 Task: Add Burt's Bees Rhubarb Lip Shimmer to the cart.
Action: Mouse moved to (234, 120)
Screenshot: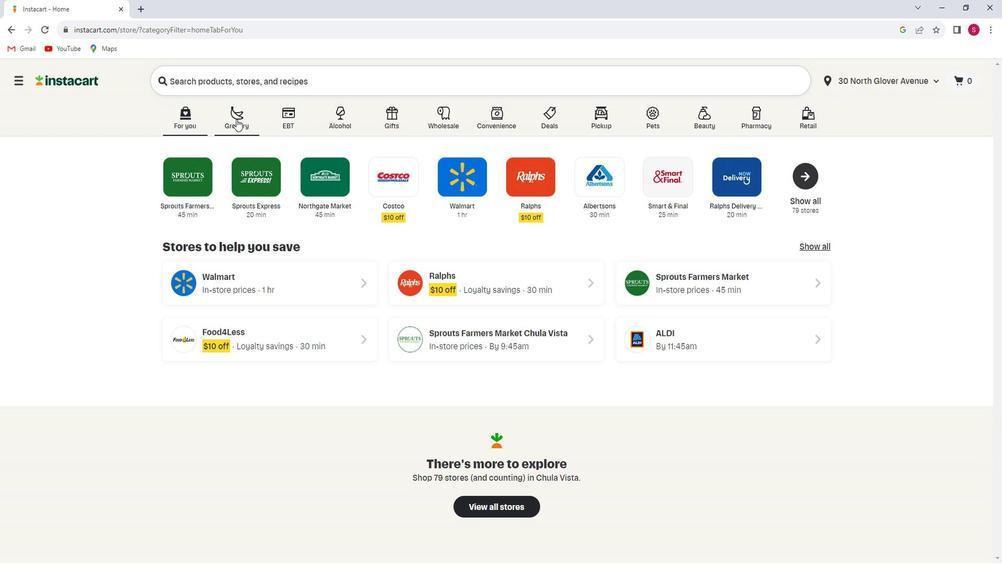 
Action: Mouse pressed left at (234, 120)
Screenshot: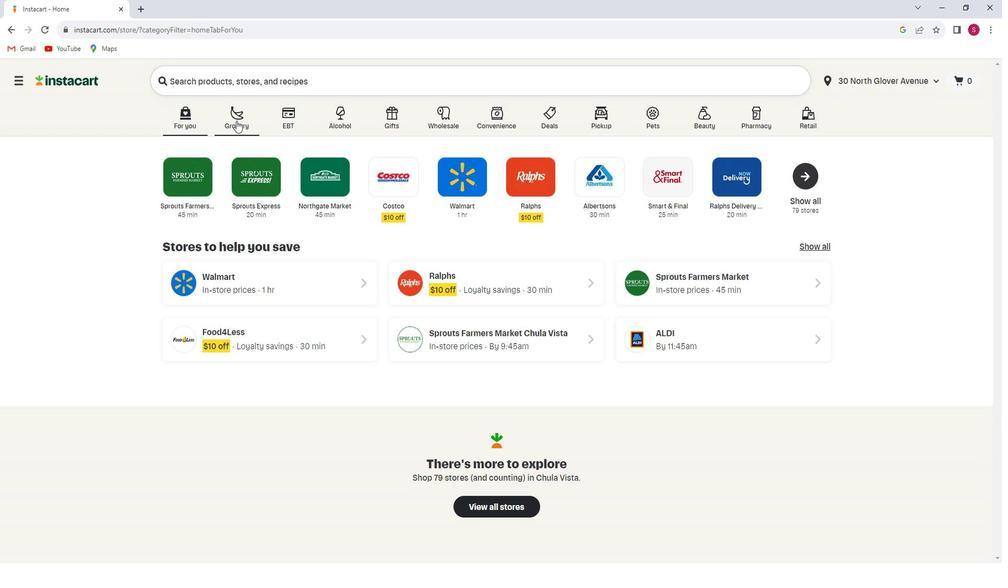 
Action: Mouse moved to (246, 331)
Screenshot: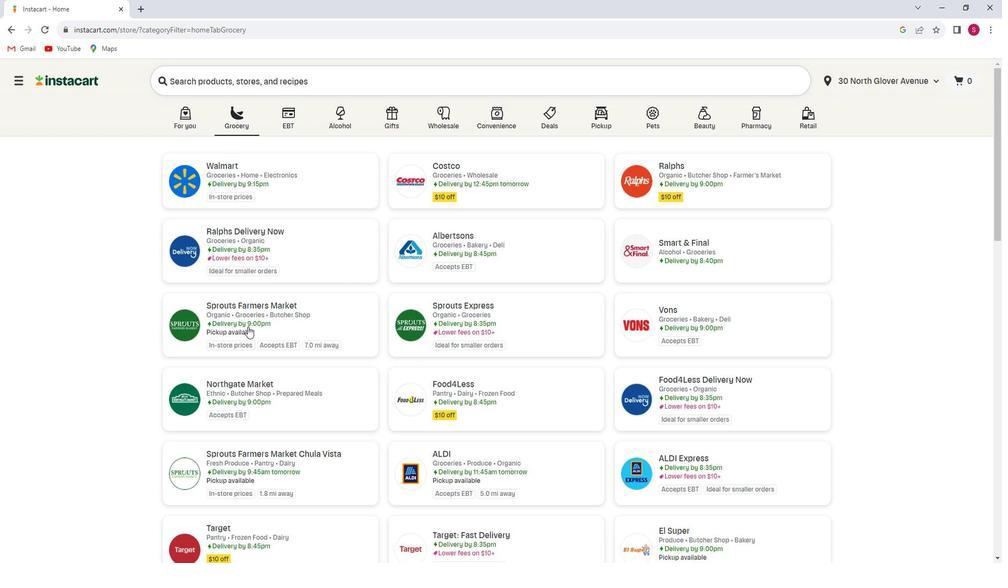 
Action: Mouse pressed left at (246, 331)
Screenshot: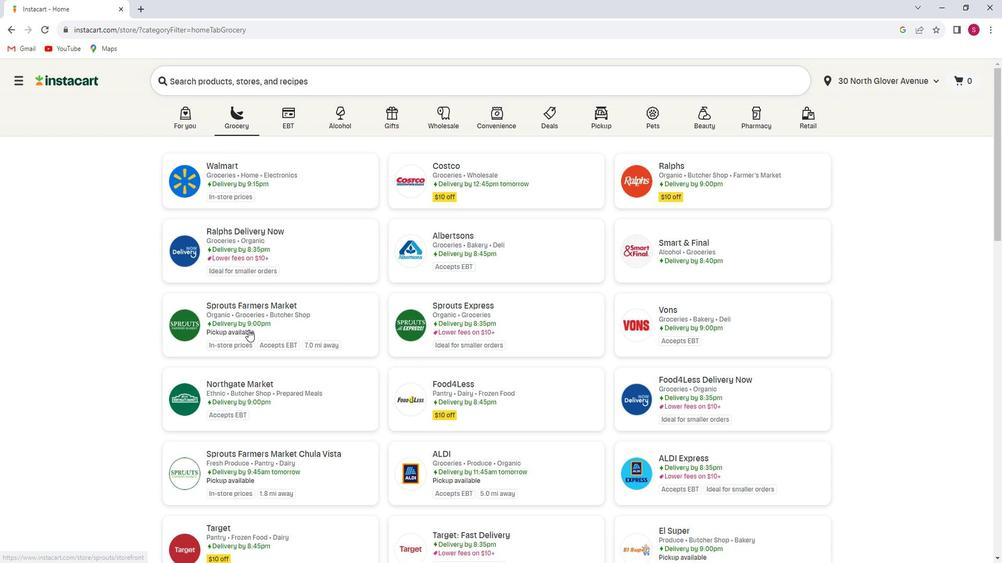 
Action: Mouse moved to (78, 427)
Screenshot: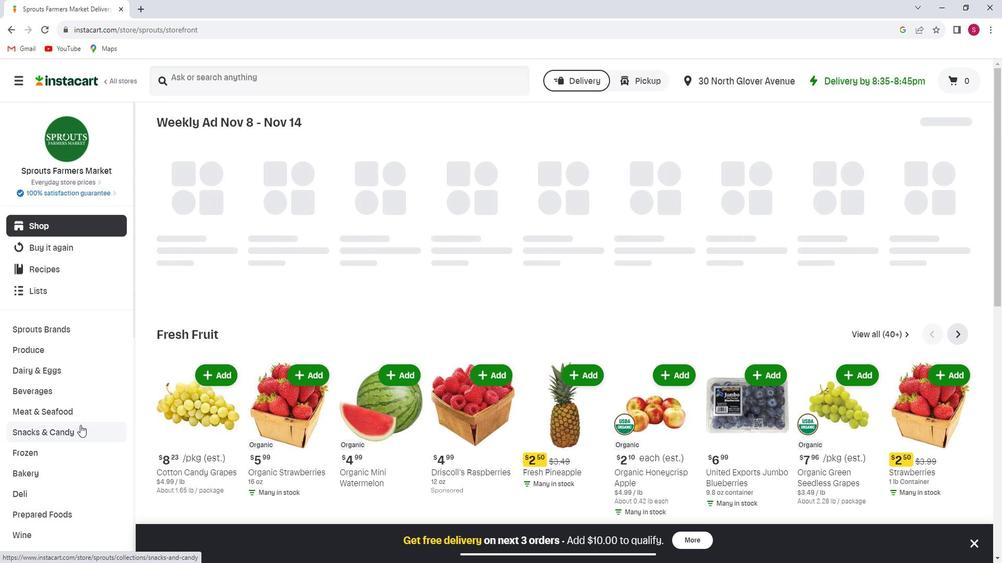 
Action: Mouse scrolled (78, 427) with delta (0, 0)
Screenshot: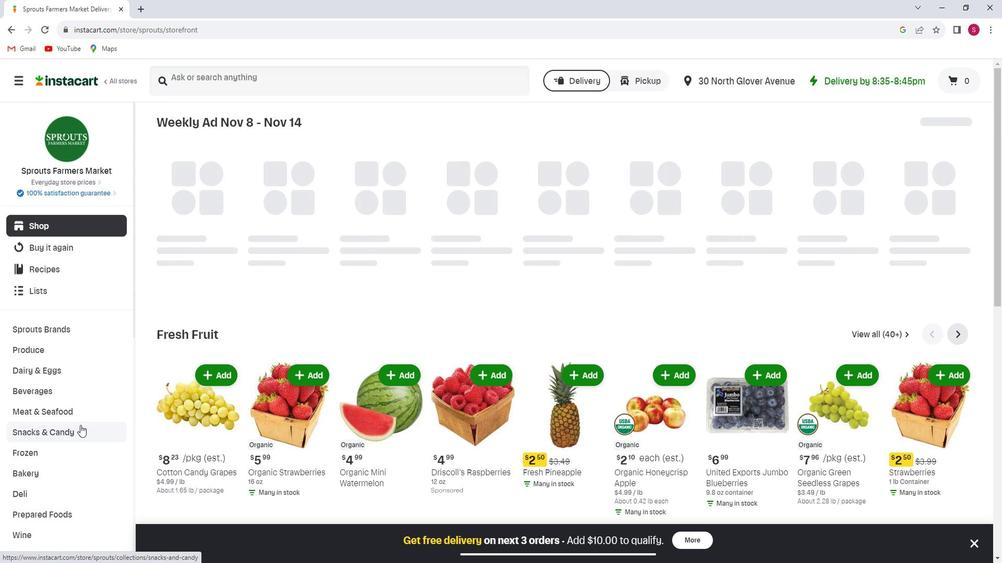 
Action: Mouse moved to (53, 442)
Screenshot: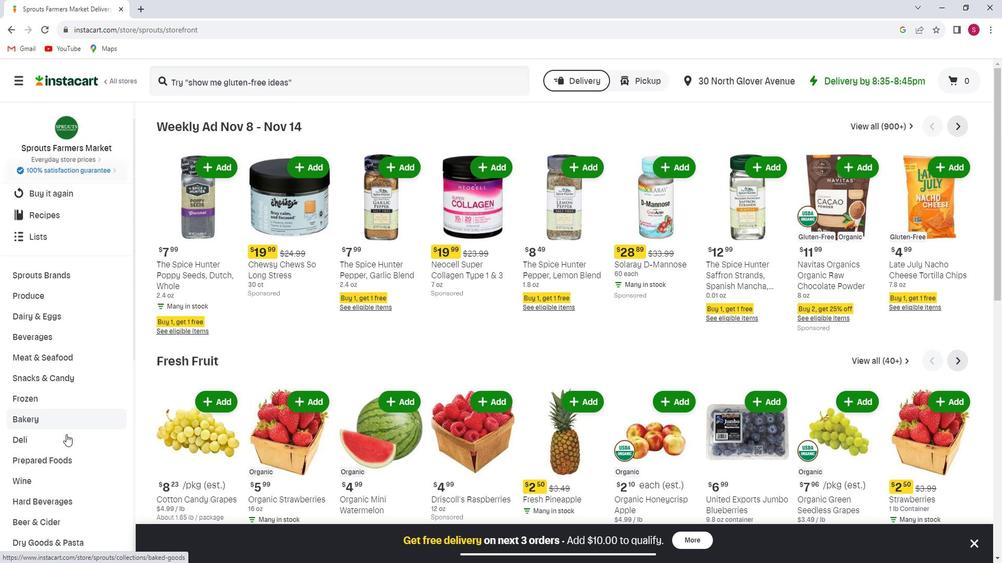 
Action: Mouse scrolled (53, 441) with delta (0, 0)
Screenshot: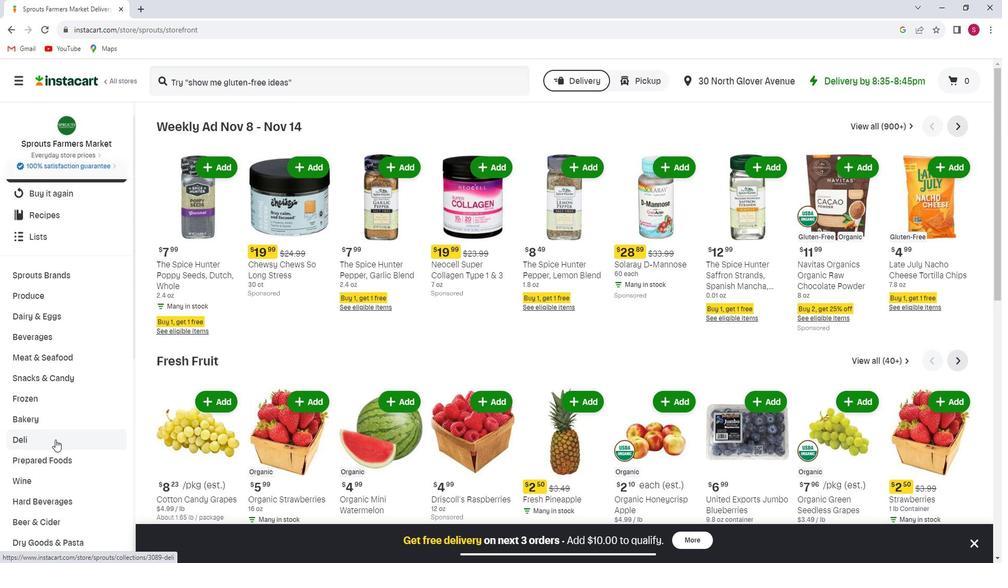 
Action: Mouse scrolled (53, 441) with delta (0, 0)
Screenshot: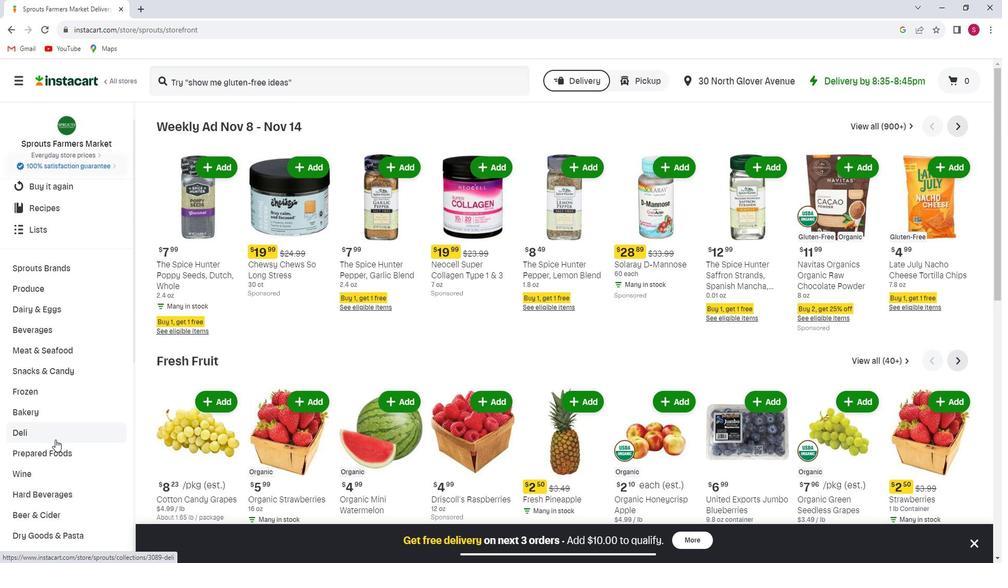 
Action: Mouse scrolled (53, 442) with delta (0, 0)
Screenshot: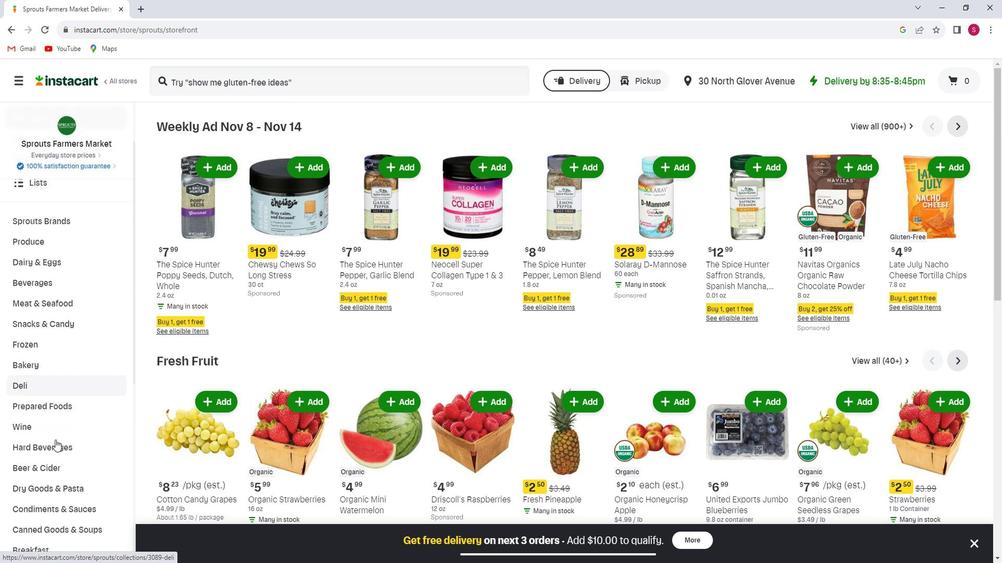 
Action: Mouse scrolled (53, 441) with delta (0, 0)
Screenshot: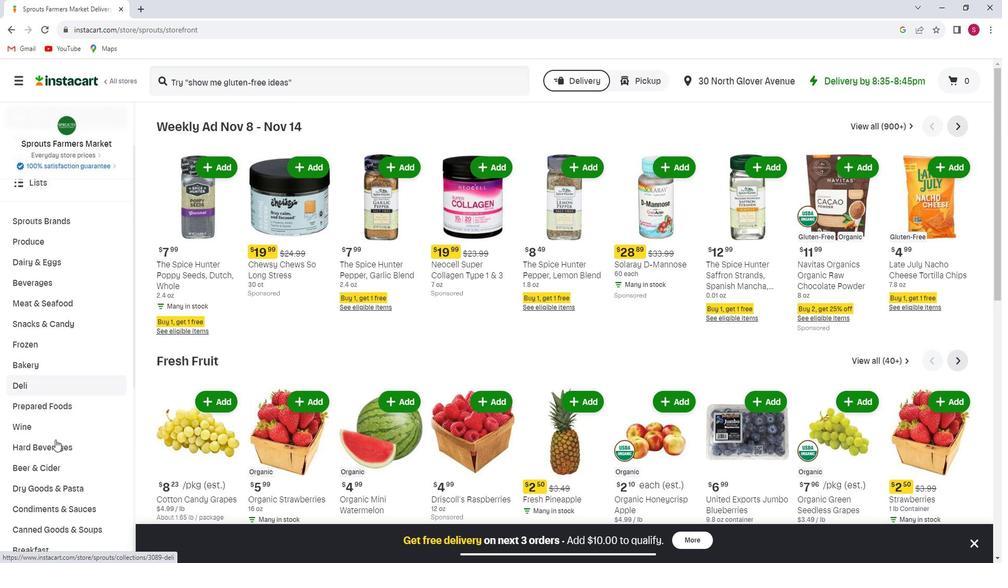 
Action: Mouse scrolled (53, 441) with delta (0, 0)
Screenshot: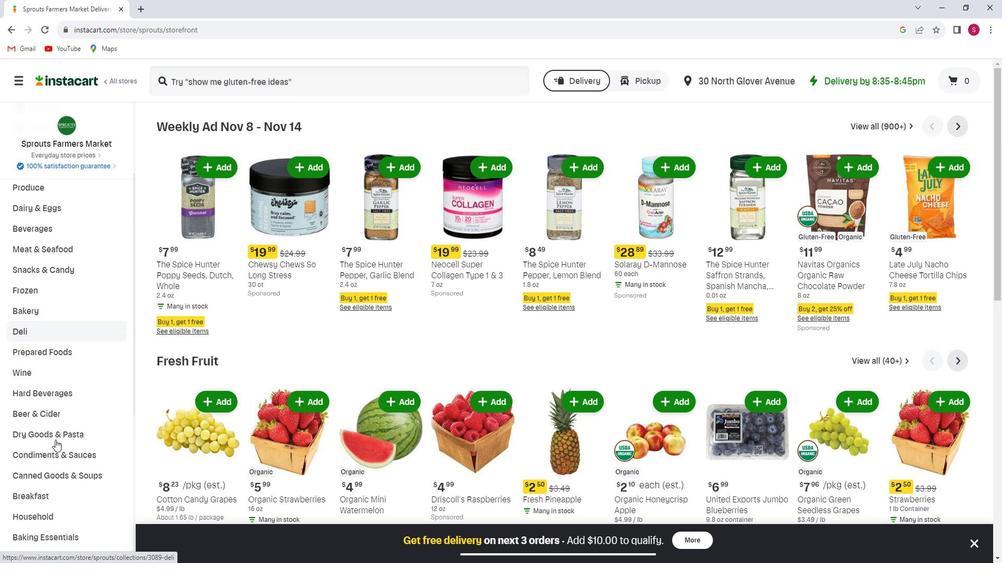 
Action: Mouse scrolled (53, 441) with delta (0, 0)
Screenshot: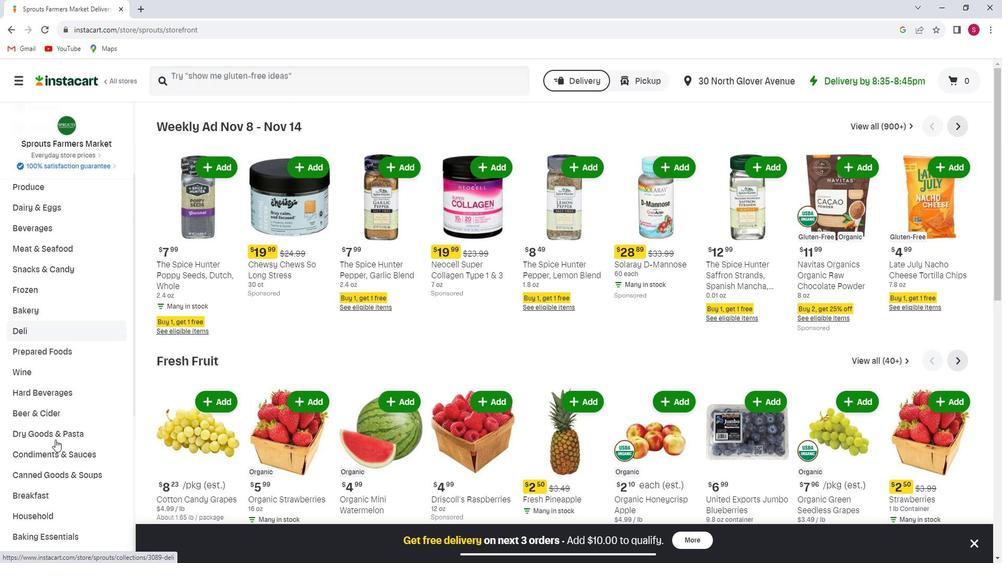 
Action: Mouse scrolled (53, 441) with delta (0, 0)
Screenshot: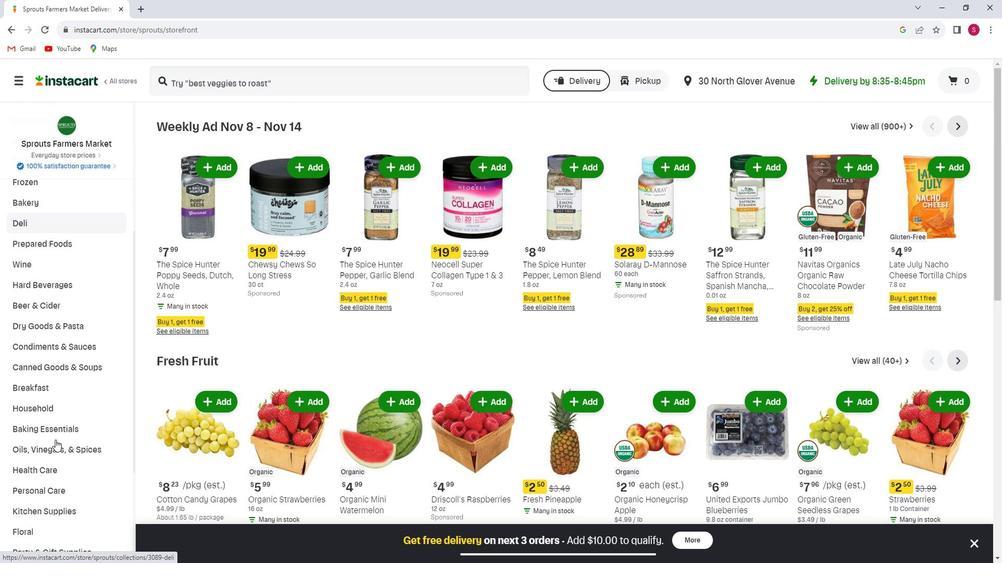 
Action: Mouse pressed left at (53, 442)
Screenshot: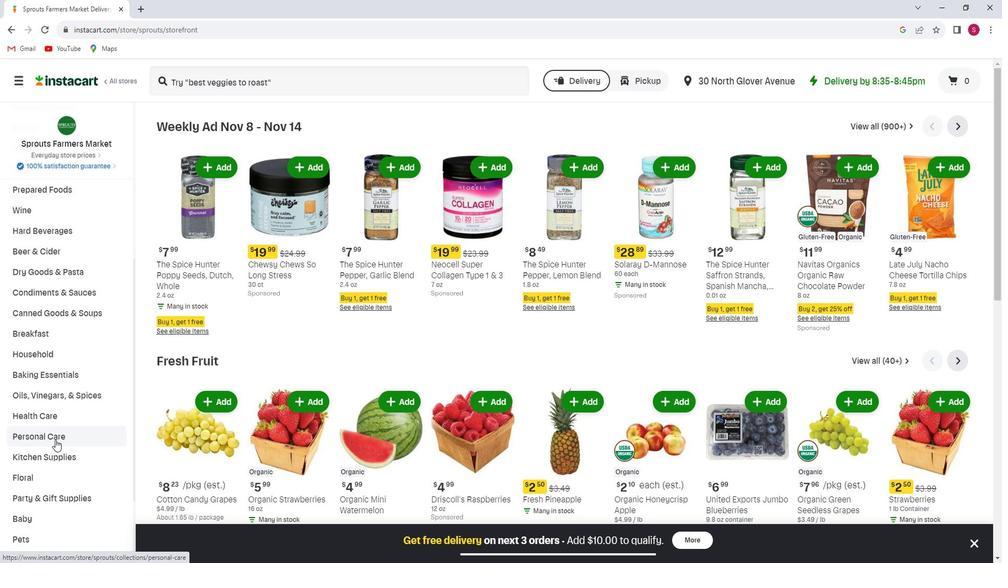 
Action: Mouse moved to (895, 148)
Screenshot: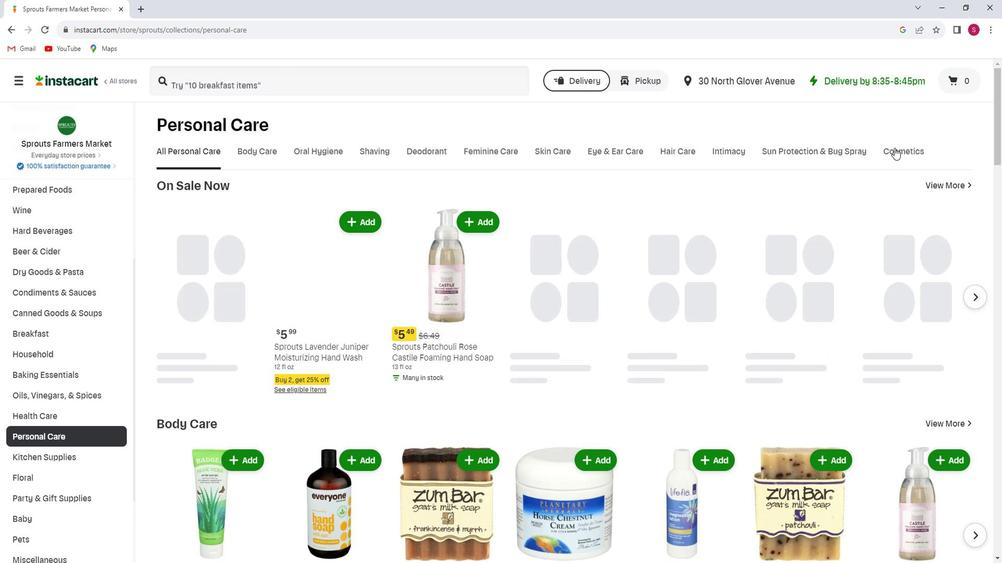 
Action: Mouse pressed left at (895, 148)
Screenshot: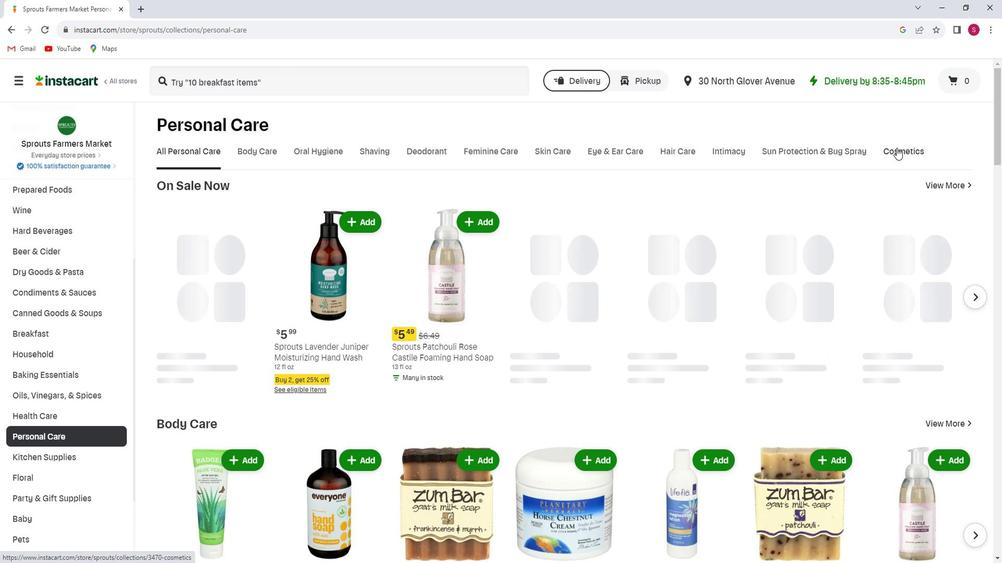 
Action: Mouse moved to (243, 197)
Screenshot: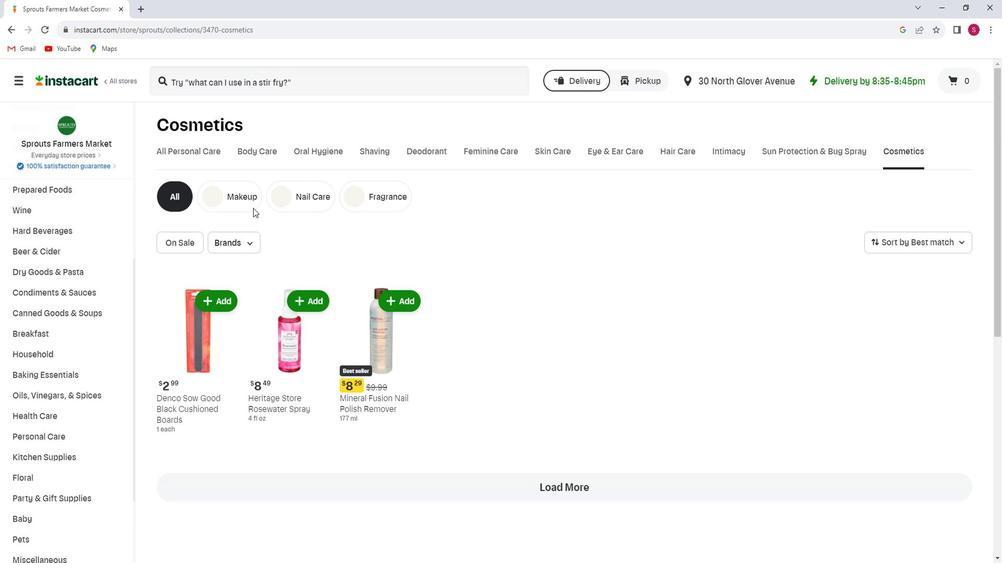 
Action: Mouse pressed left at (243, 197)
Screenshot: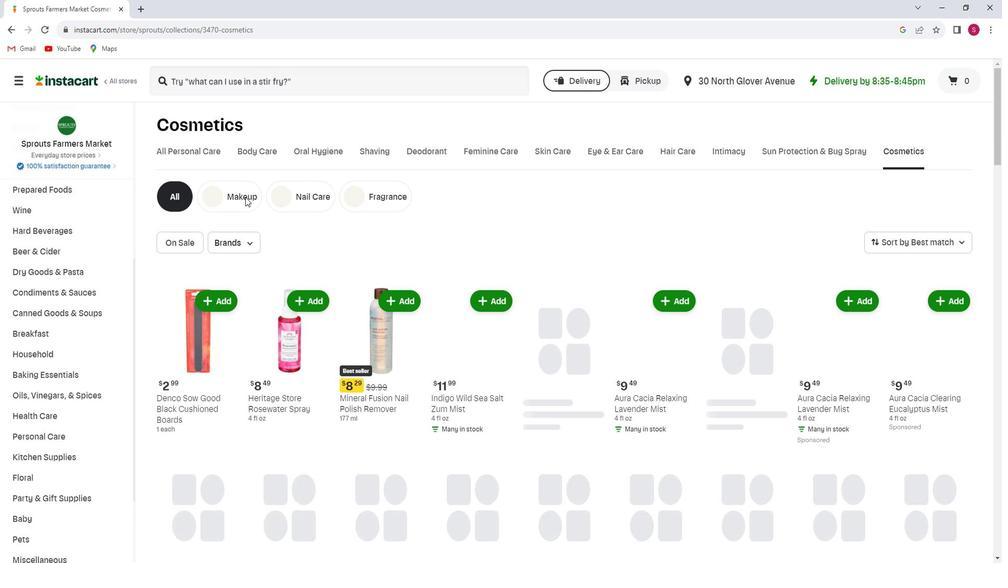 
Action: Mouse moved to (310, 89)
Screenshot: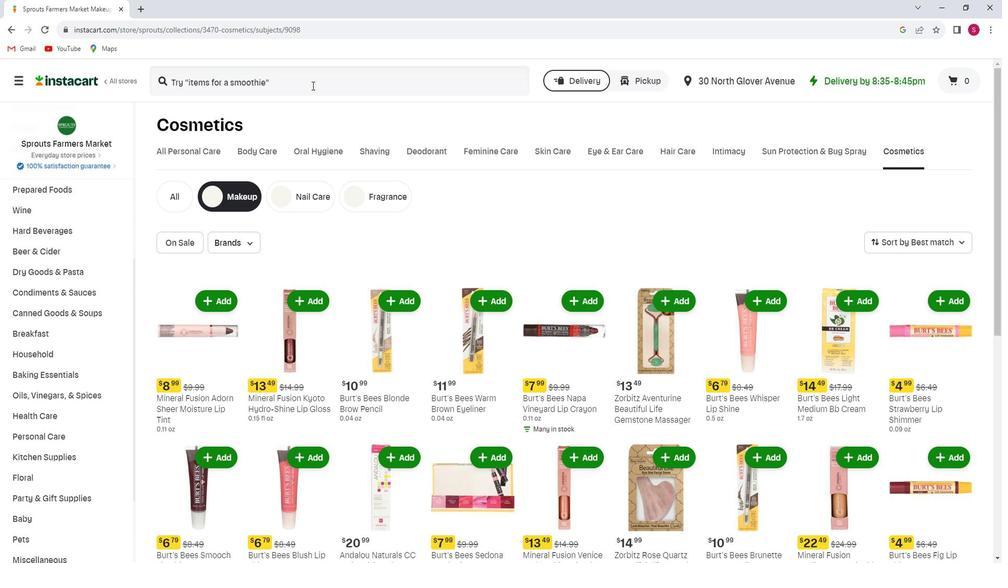 
Action: Mouse pressed left at (310, 89)
Screenshot: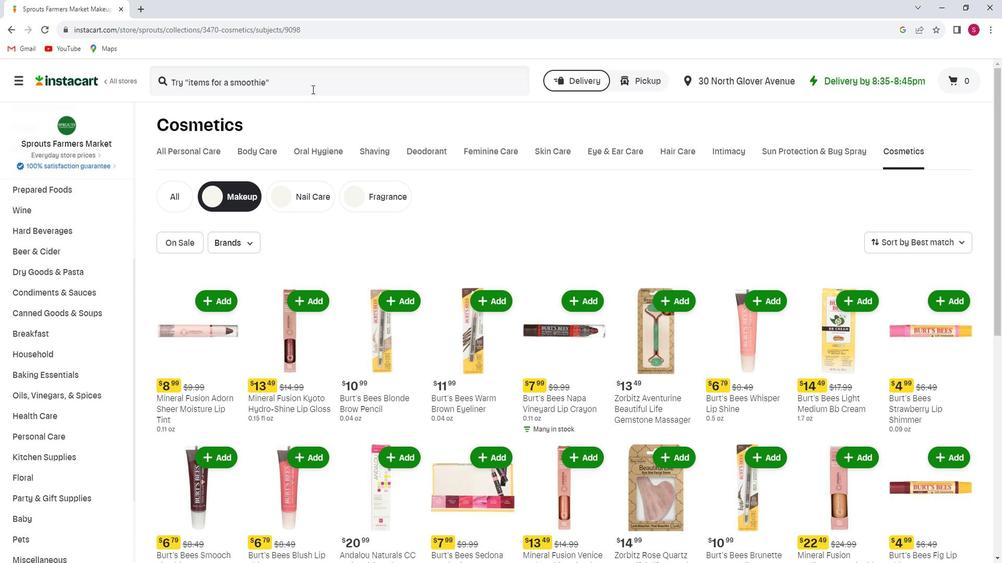 
Action: Mouse moved to (310, 89)
Screenshot: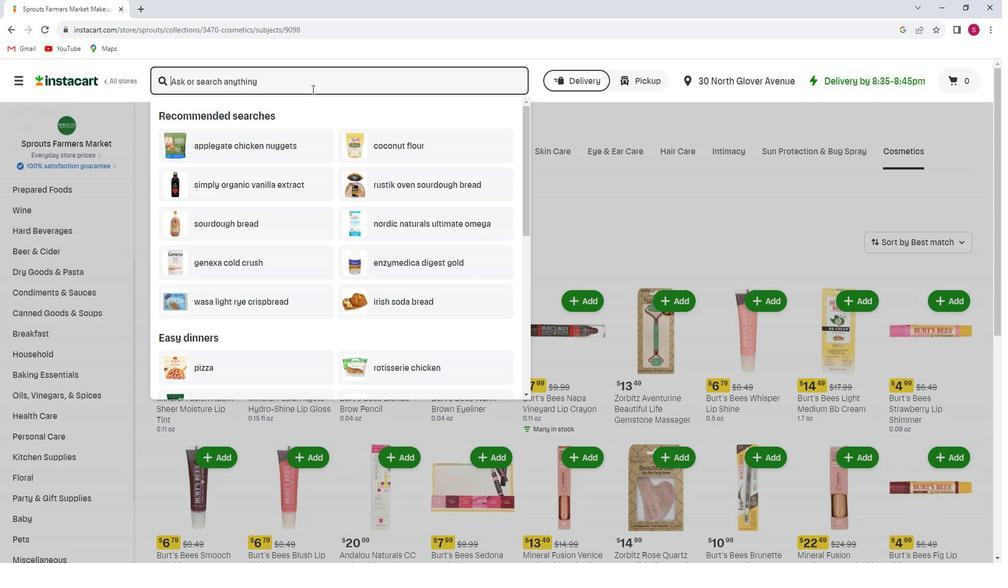 
Action: Key pressed <Key.shift>Burt's<Key.space><Key.shift>Bees<Key.space><Key.shift><Key.shift><Key.shift><Key.shift><Key.shift><Key.shift><Key.shift><Key.shift><Key.shift><Key.shift><Key.shift><Key.shift><Key.shift>Rhubarb<Key.space><Key.shift>Lip<Key.space><Key.shift>Shimmer<Key.enter>
Screenshot: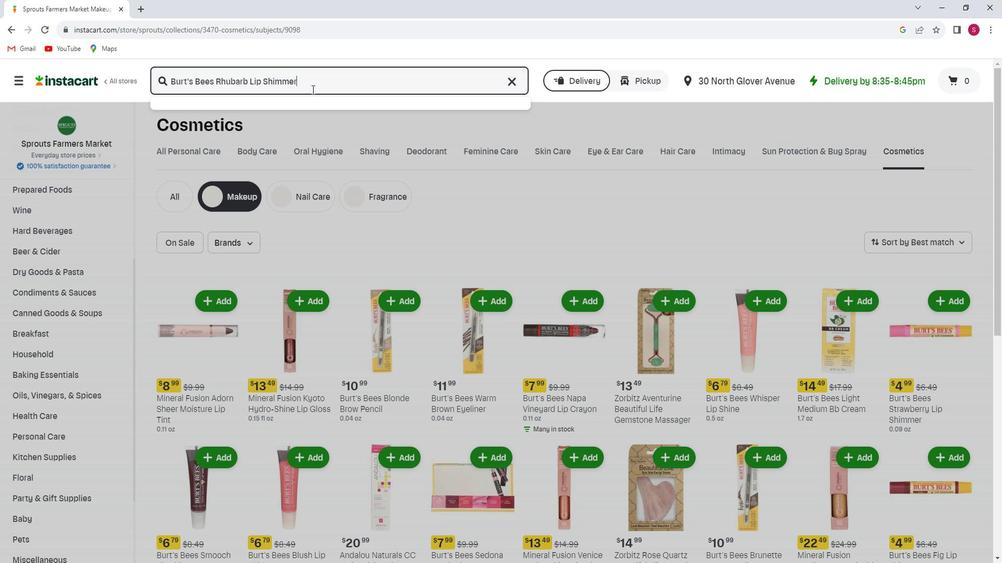 
Action: Mouse moved to (351, 175)
Screenshot: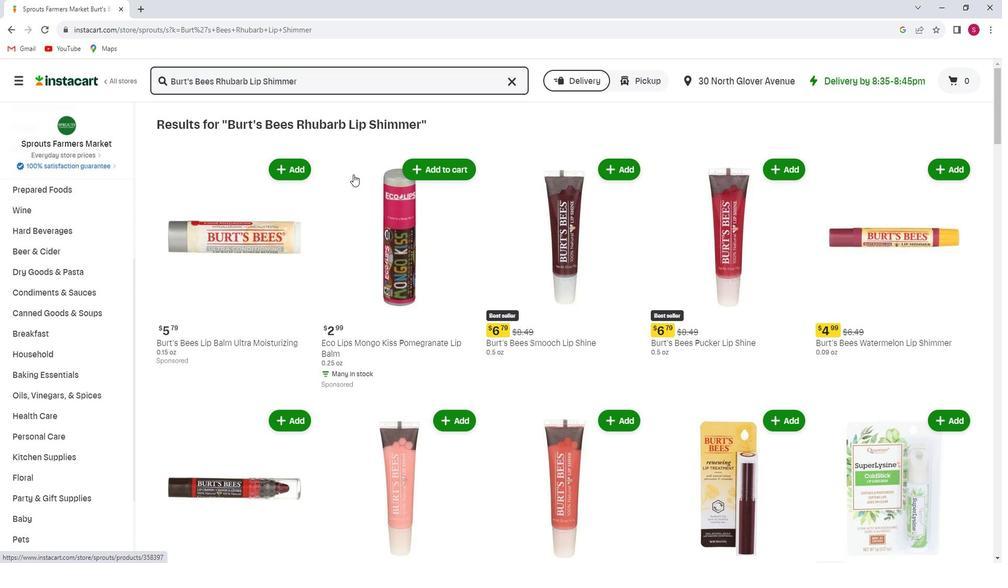 
Action: Mouse scrolled (351, 174) with delta (0, 0)
Screenshot: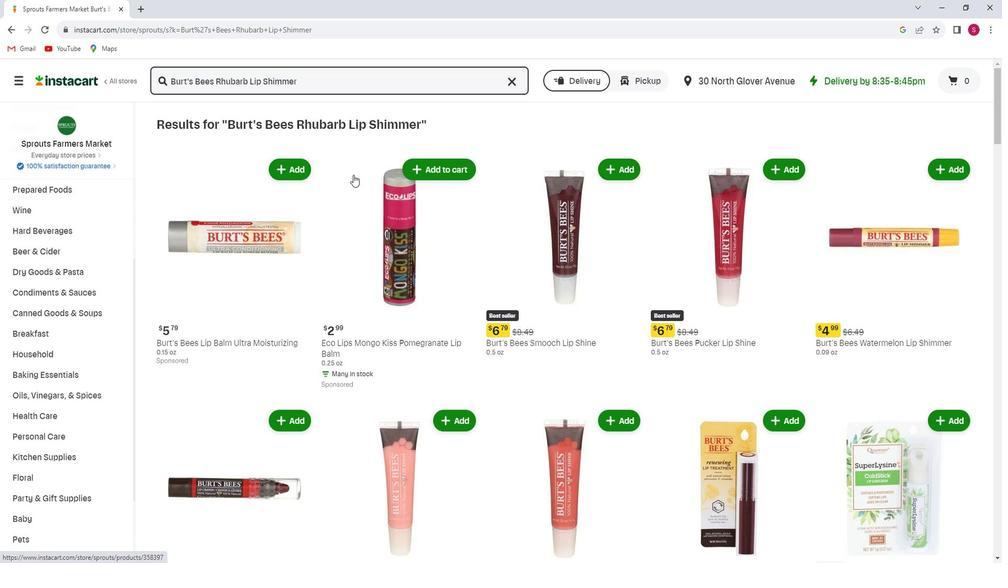 
Action: Mouse moved to (402, 202)
Screenshot: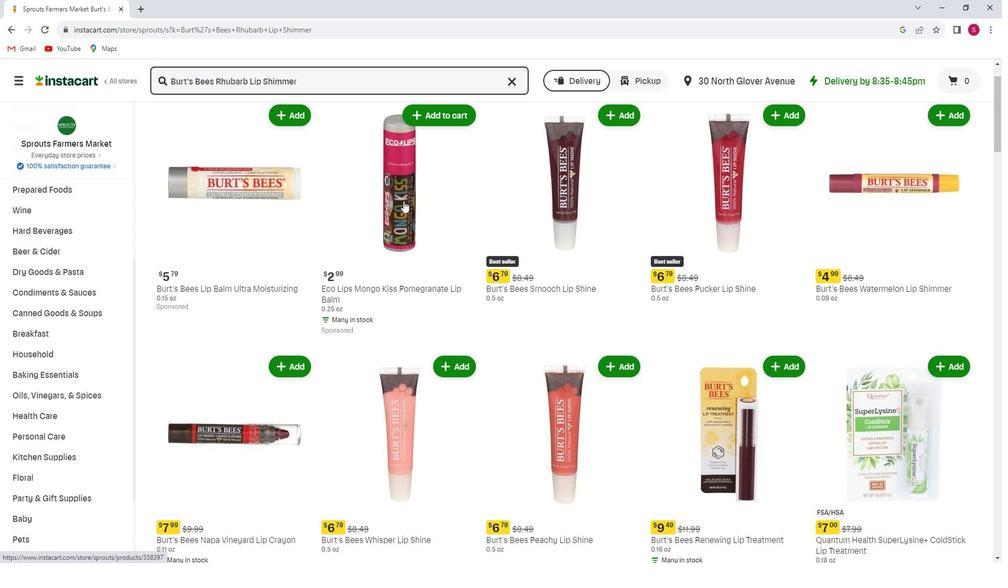 
Action: Mouse scrolled (402, 202) with delta (0, 0)
Screenshot: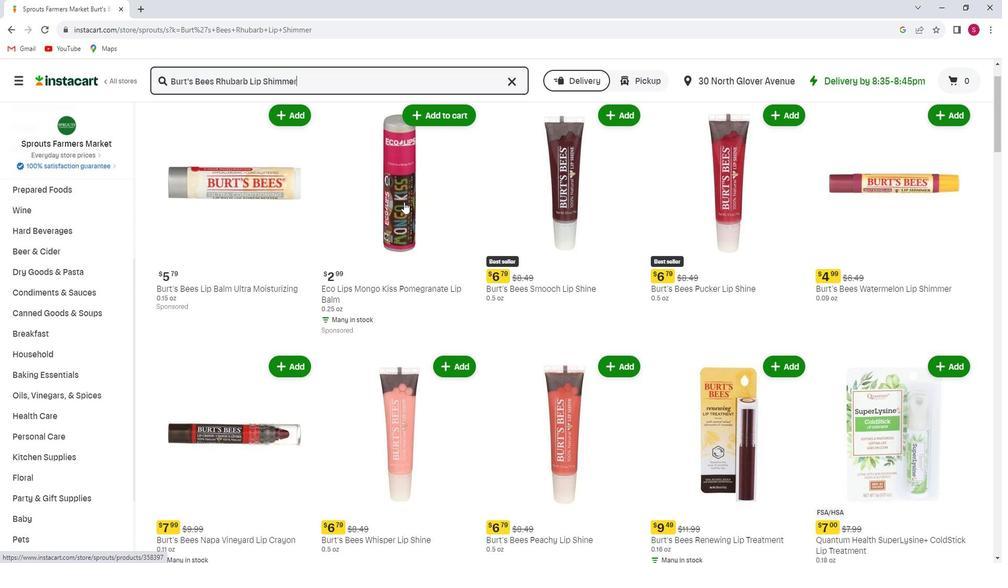 
Action: Mouse moved to (414, 210)
Screenshot: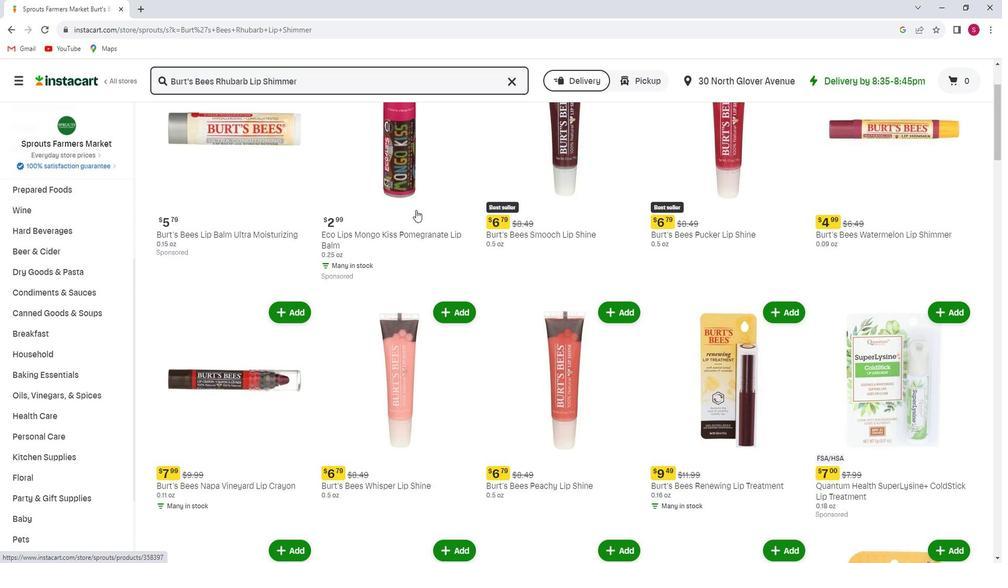 
Action: Mouse scrolled (414, 210) with delta (0, 0)
Screenshot: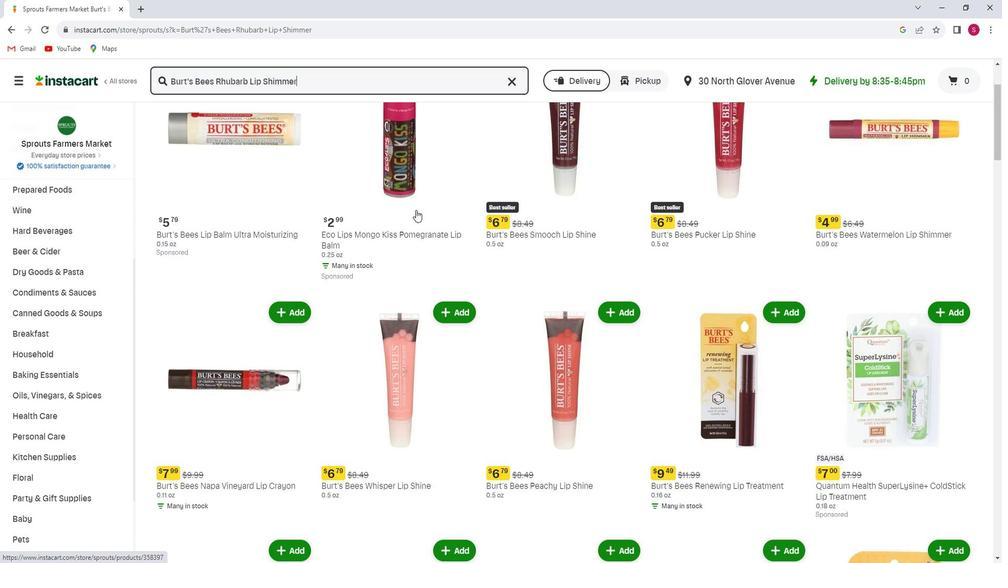 
Action: Mouse scrolled (414, 210) with delta (0, 0)
Screenshot: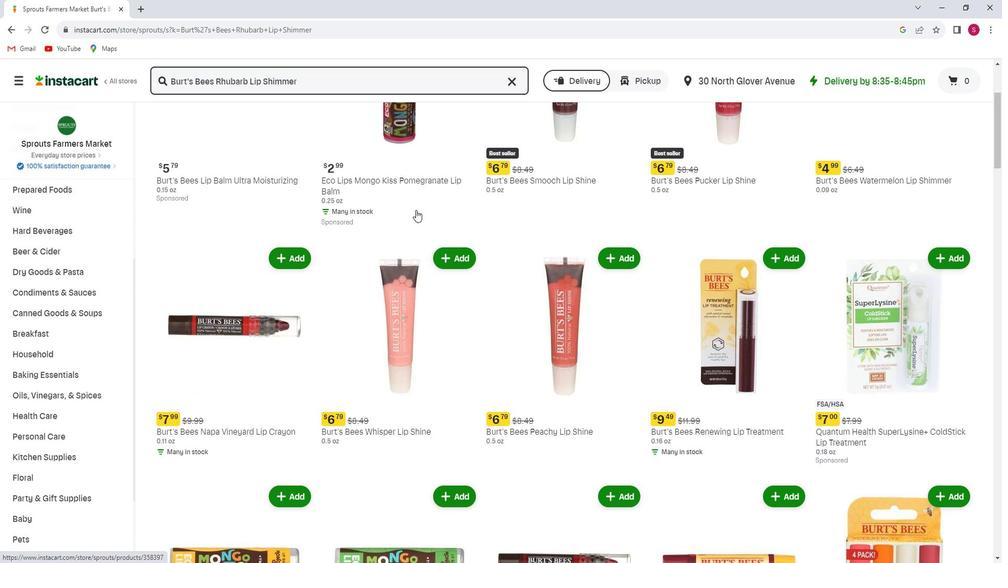 
Action: Mouse moved to (414, 216)
Screenshot: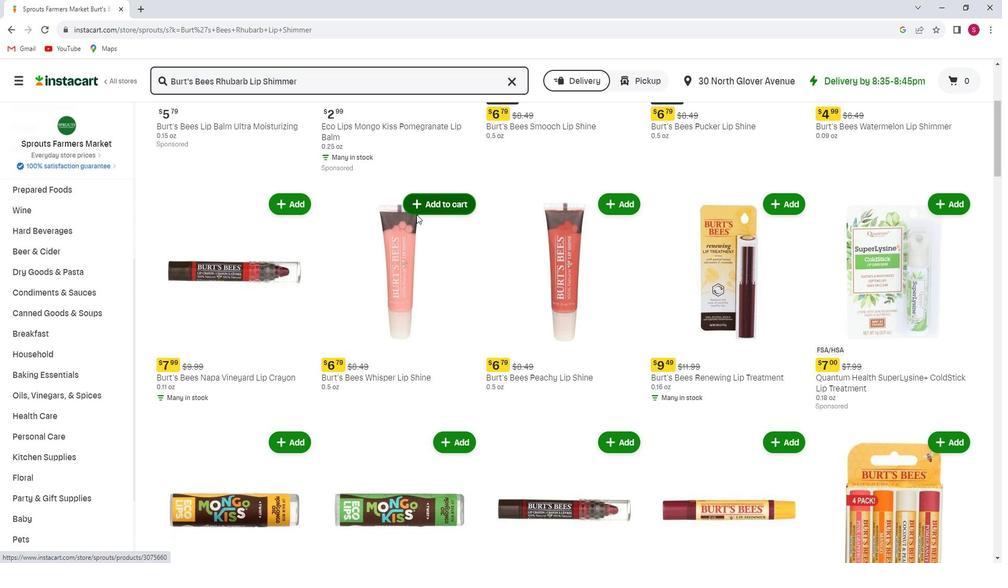 
Action: Mouse scrolled (414, 215) with delta (0, 0)
Screenshot: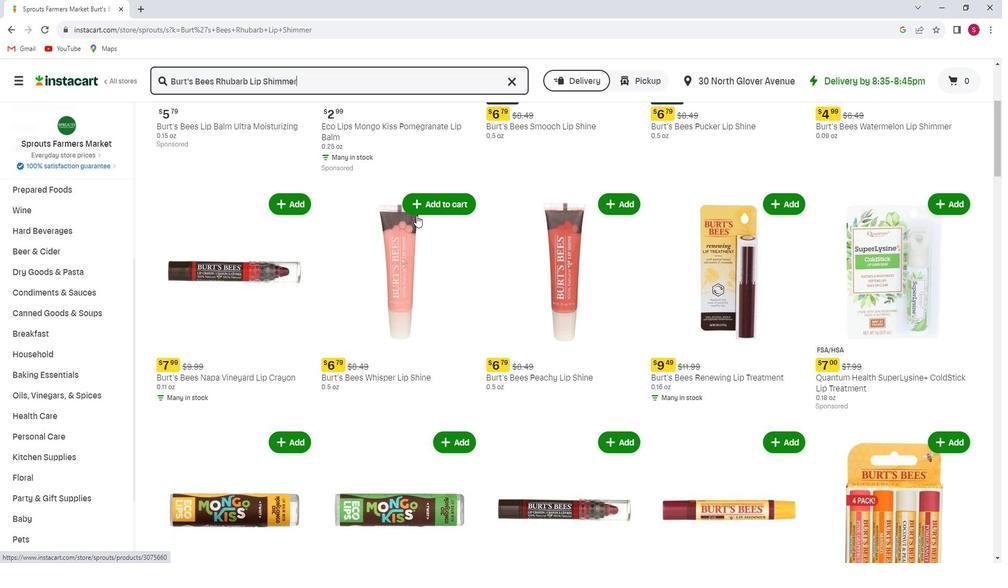 
Action: Mouse moved to (414, 216)
Screenshot: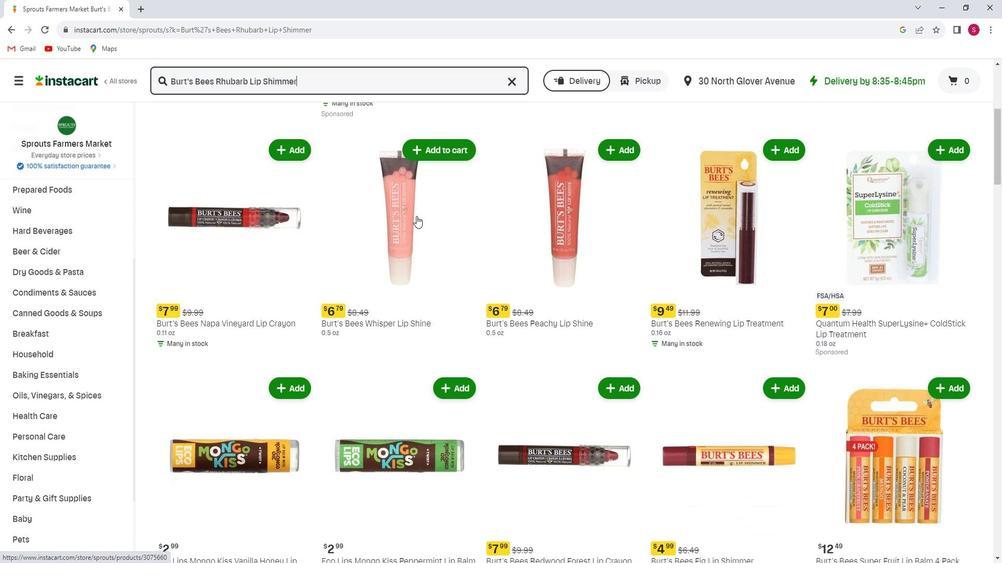 
Action: Mouse scrolled (414, 216) with delta (0, 0)
Screenshot: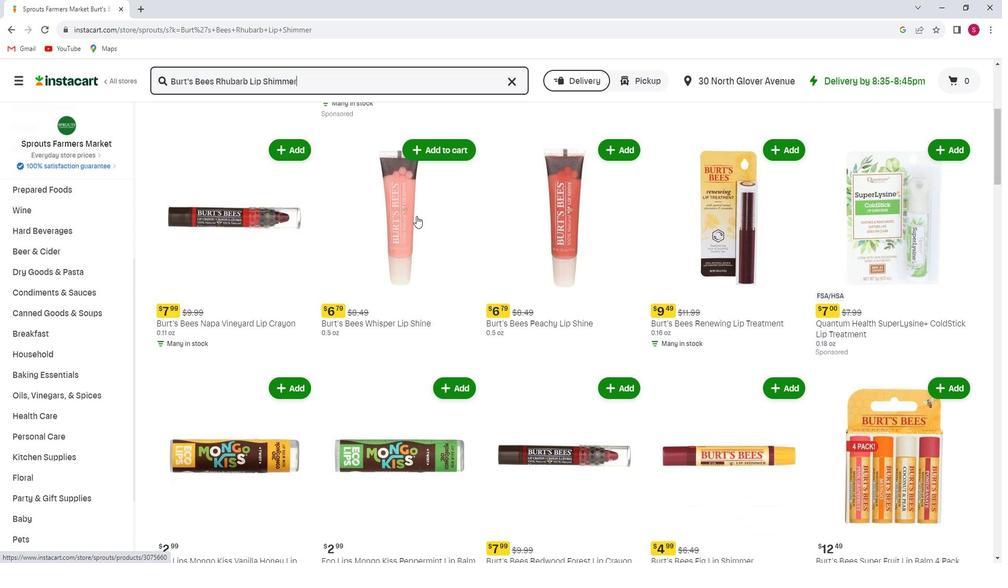 
Action: Mouse scrolled (414, 216) with delta (0, 0)
Screenshot: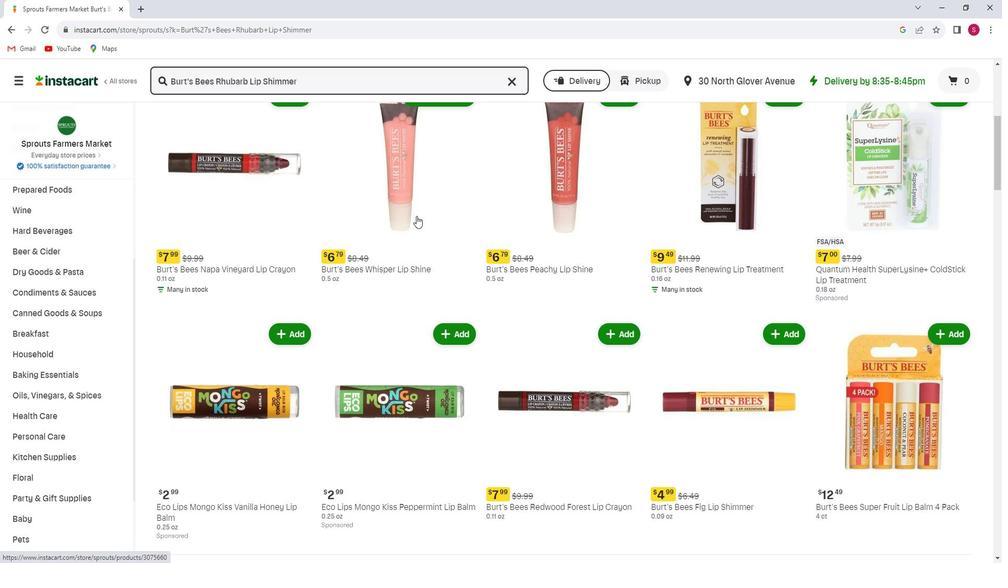 
Action: Mouse scrolled (414, 216) with delta (0, 0)
Screenshot: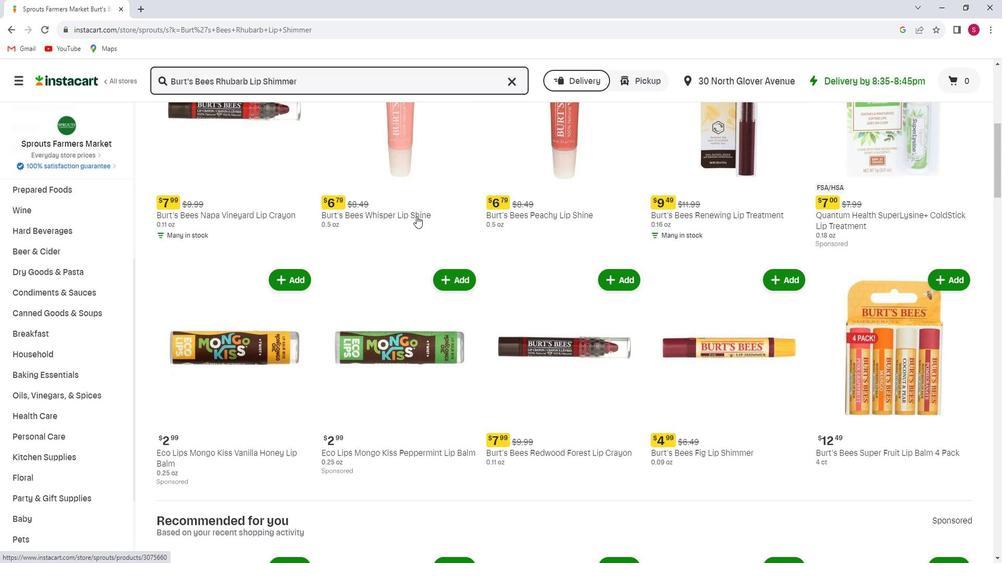 
Action: Mouse scrolled (414, 216) with delta (0, 0)
Screenshot: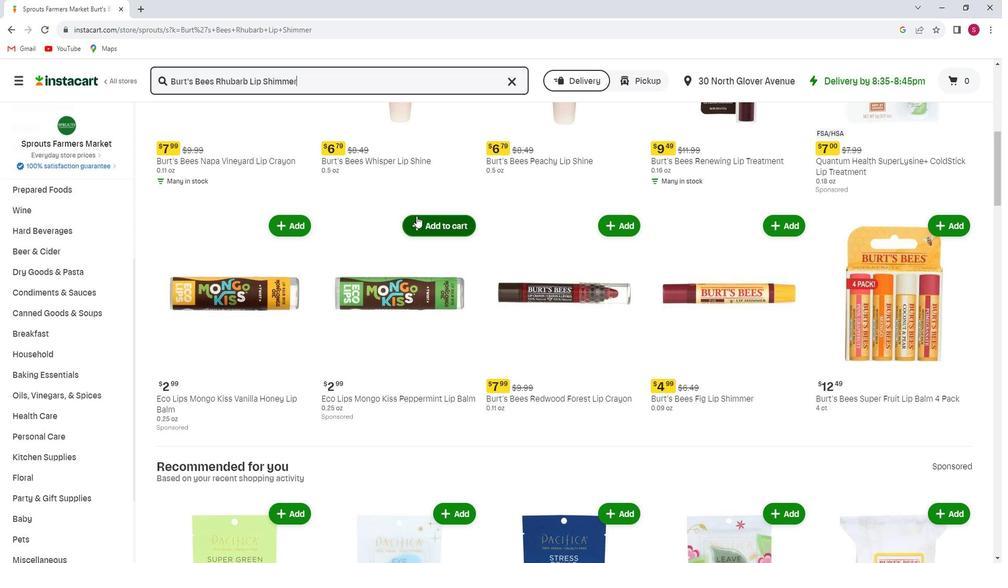
Action: Mouse scrolled (414, 216) with delta (0, 0)
Screenshot: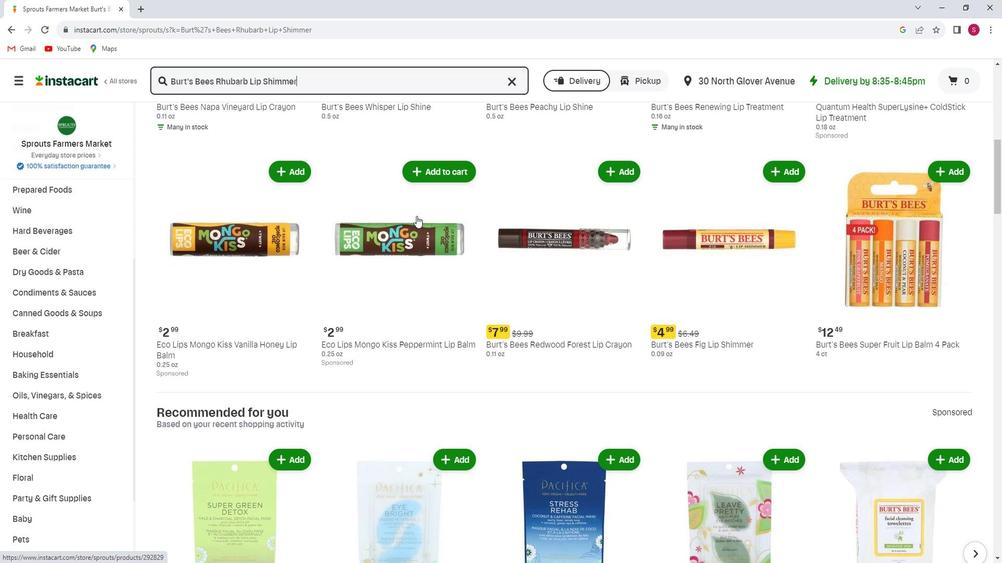 
Action: Mouse moved to (414, 217)
Screenshot: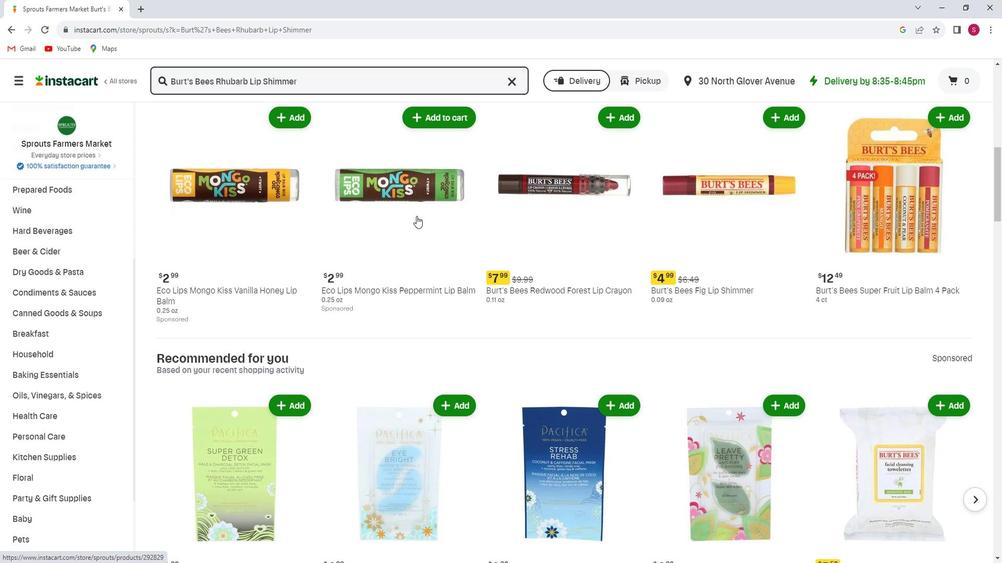 
Action: Mouse scrolled (414, 216) with delta (0, 0)
Screenshot: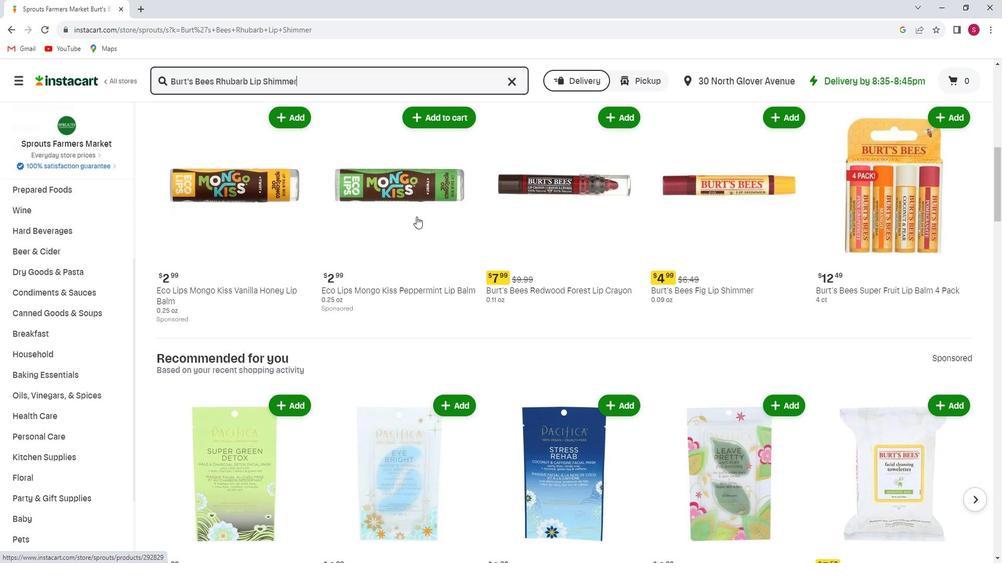 
Action: Mouse scrolled (414, 216) with delta (0, 0)
Screenshot: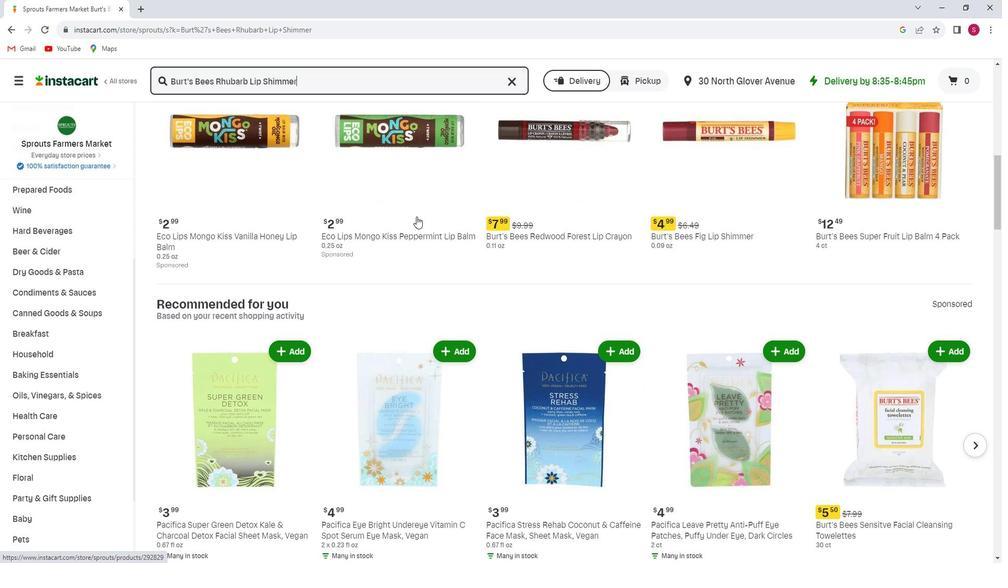 
Action: Mouse scrolled (414, 216) with delta (0, 0)
Screenshot: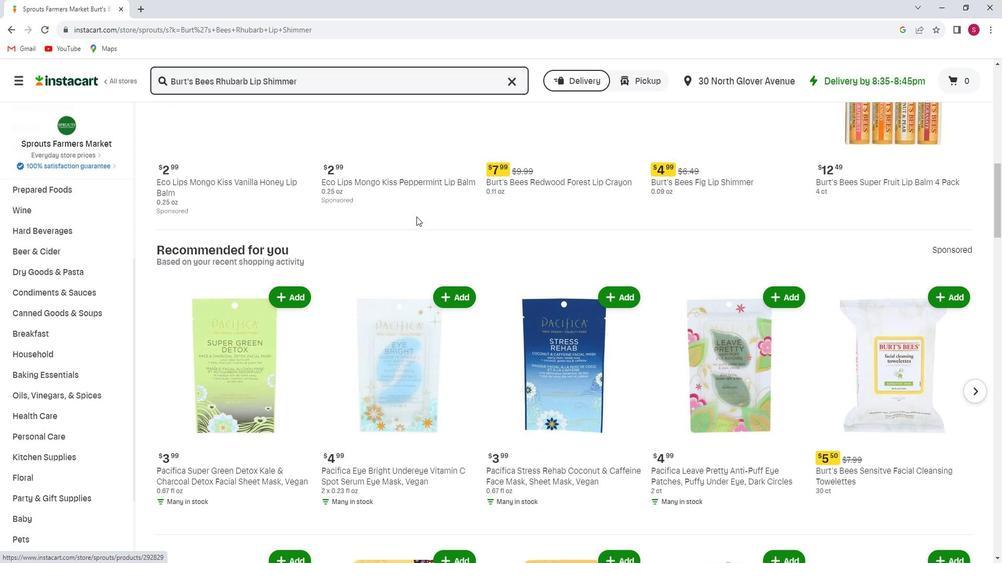 
Action: Mouse scrolled (414, 216) with delta (0, 0)
Screenshot: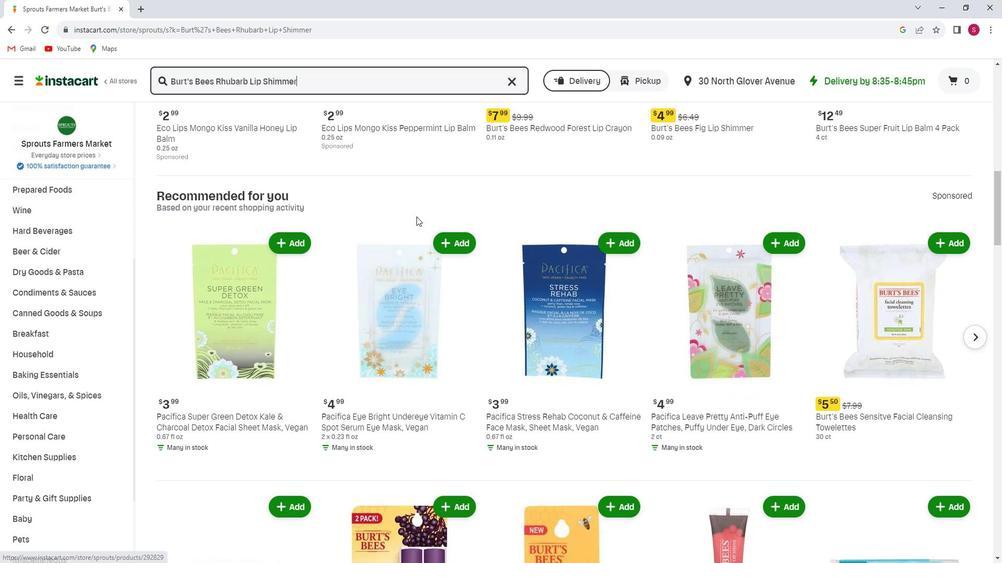 
Action: Mouse scrolled (414, 216) with delta (0, 0)
Screenshot: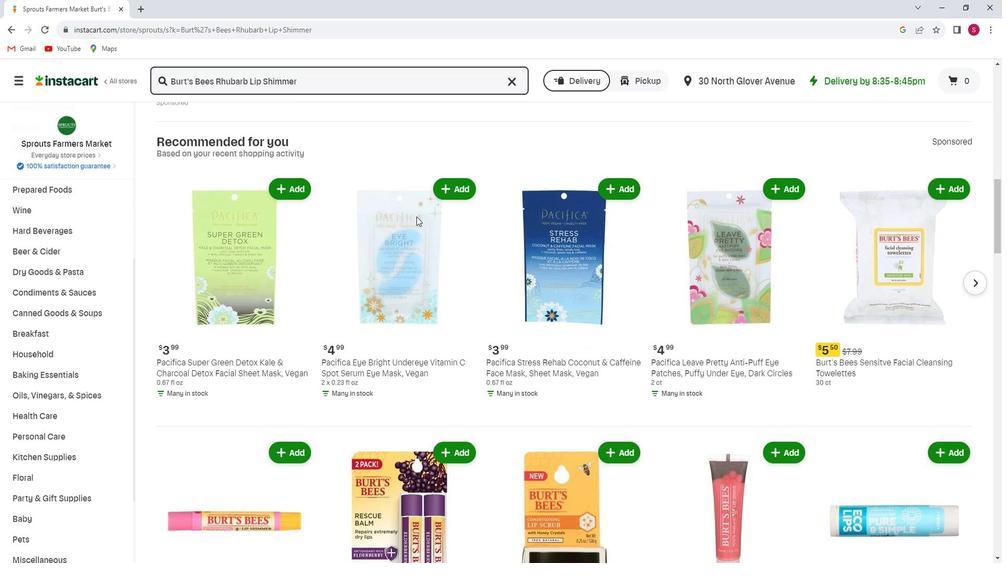 
Action: Mouse scrolled (414, 216) with delta (0, 0)
Screenshot: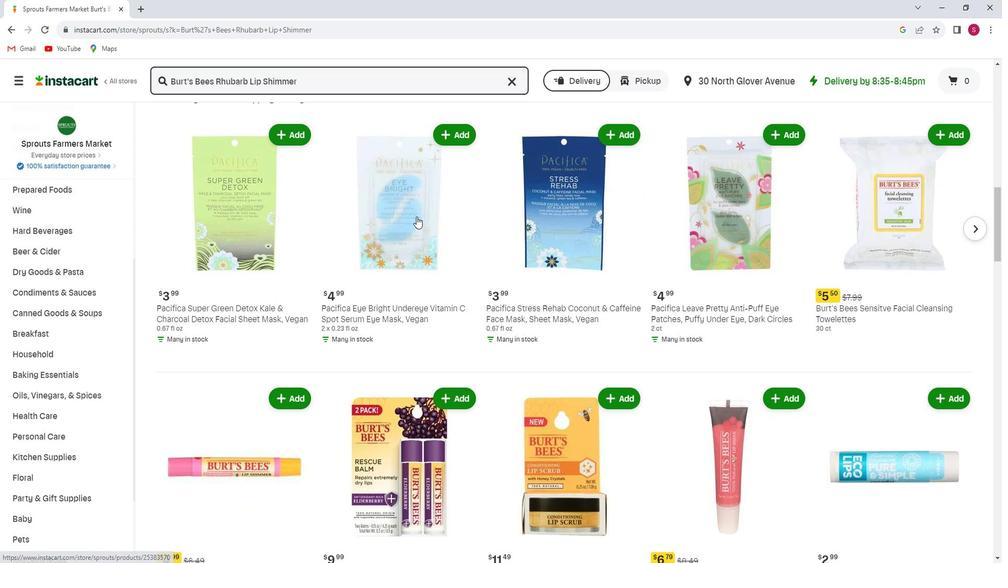 
Action: Mouse scrolled (414, 216) with delta (0, 0)
Screenshot: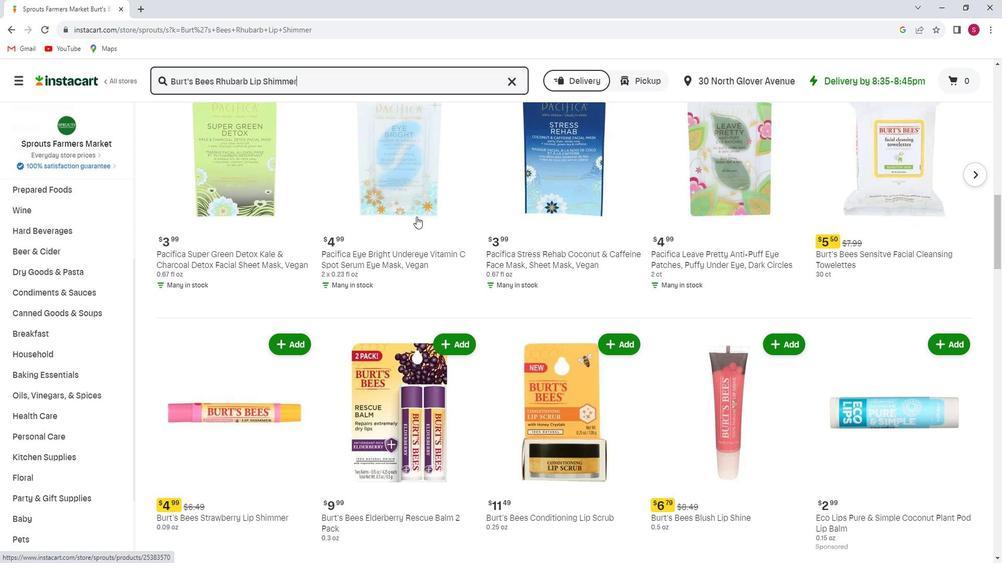 
Action: Mouse scrolled (414, 216) with delta (0, 0)
Screenshot: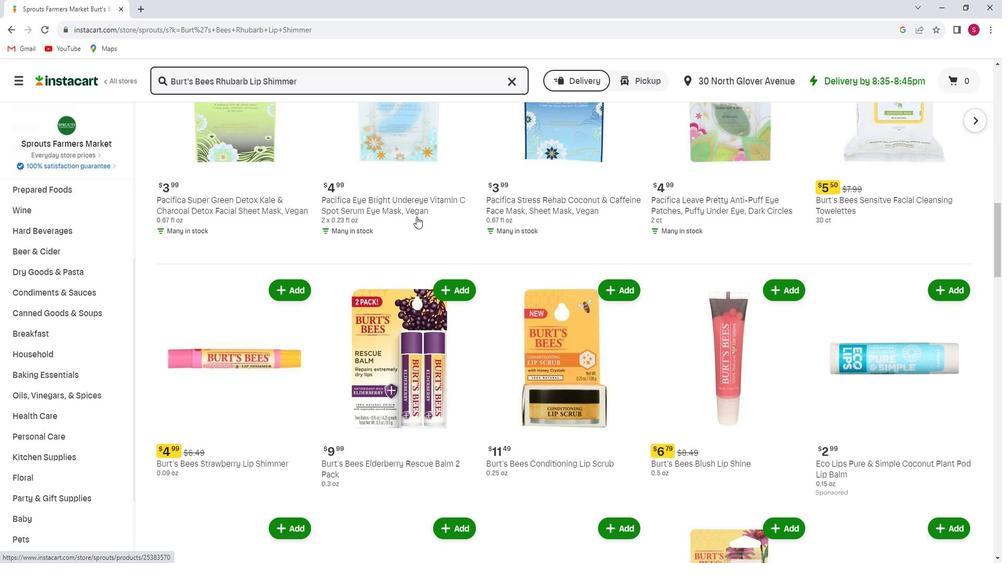 
Action: Mouse scrolled (414, 216) with delta (0, 0)
Screenshot: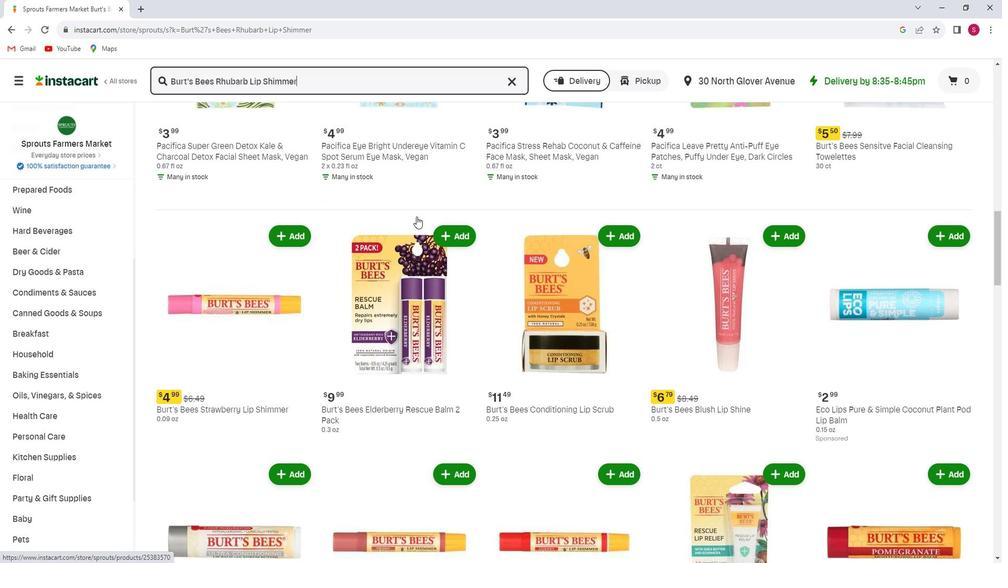 
Action: Mouse scrolled (414, 216) with delta (0, 0)
Screenshot: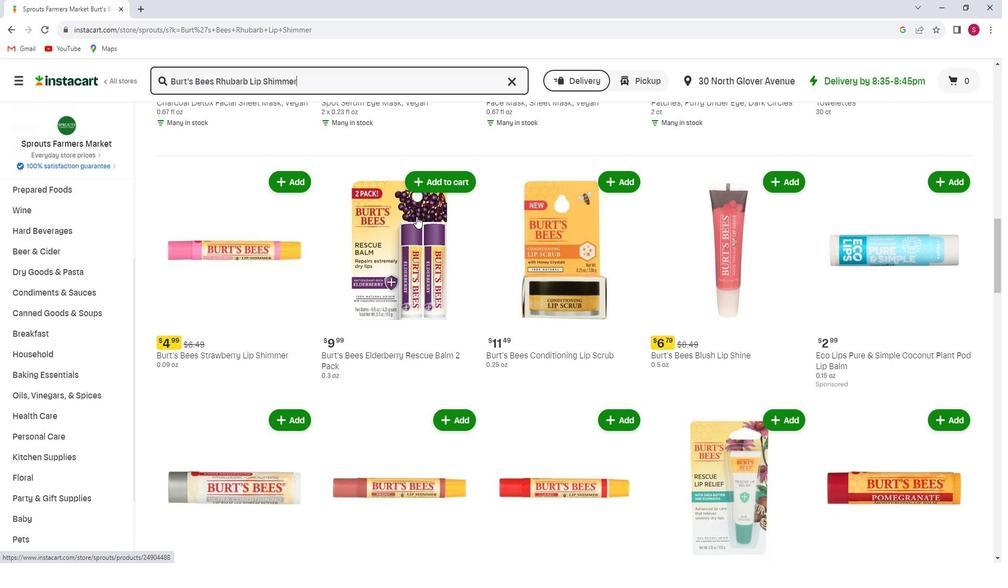 
Action: Mouse scrolled (414, 216) with delta (0, 0)
Screenshot: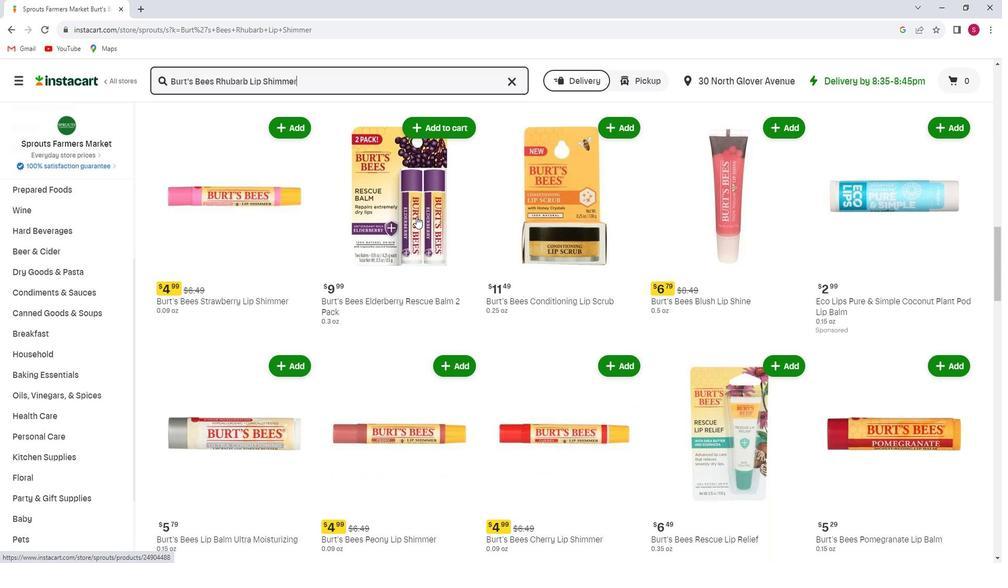 
Action: Mouse scrolled (414, 216) with delta (0, 0)
Screenshot: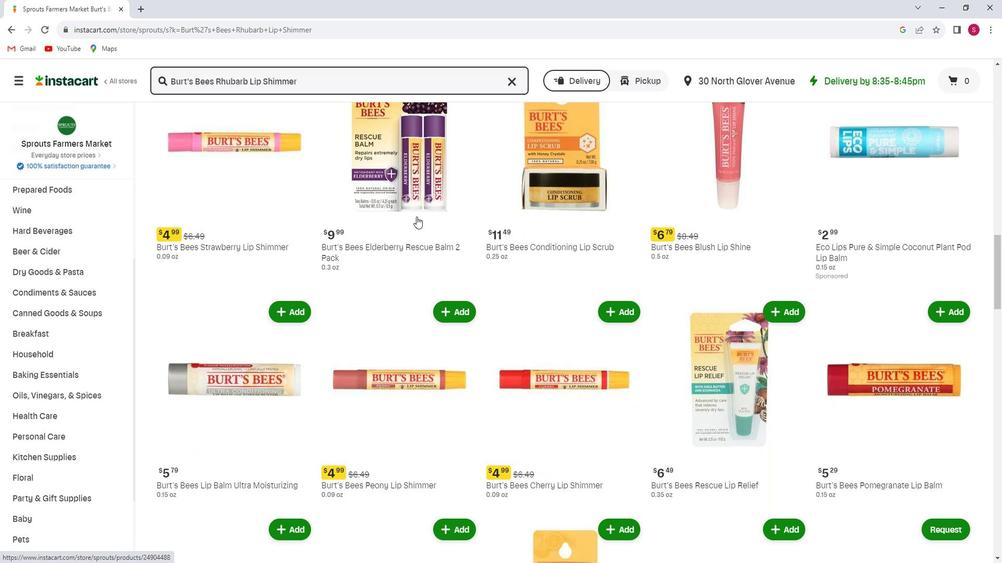 
Action: Mouse scrolled (414, 216) with delta (0, 0)
Screenshot: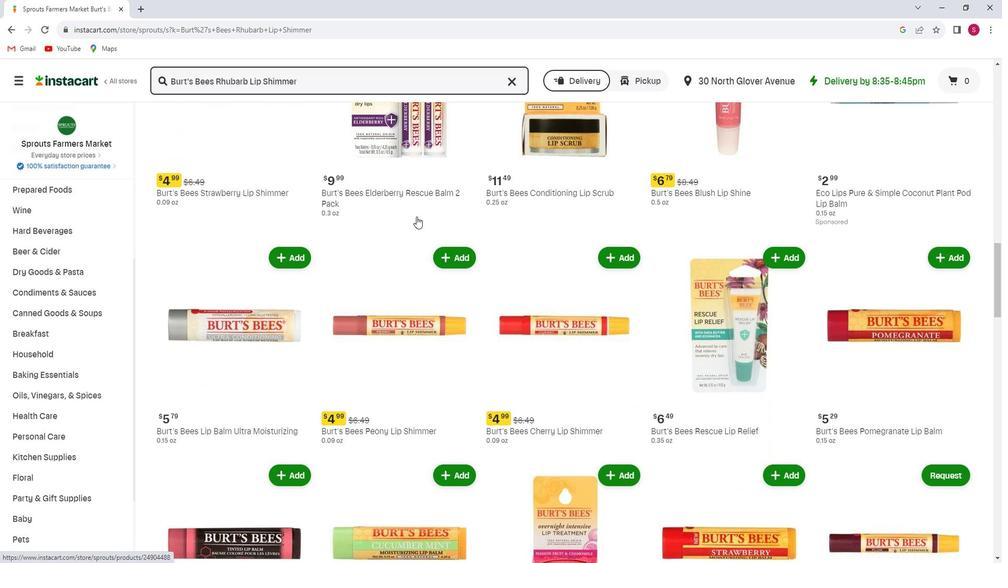 
Action: Mouse scrolled (414, 216) with delta (0, 0)
Screenshot: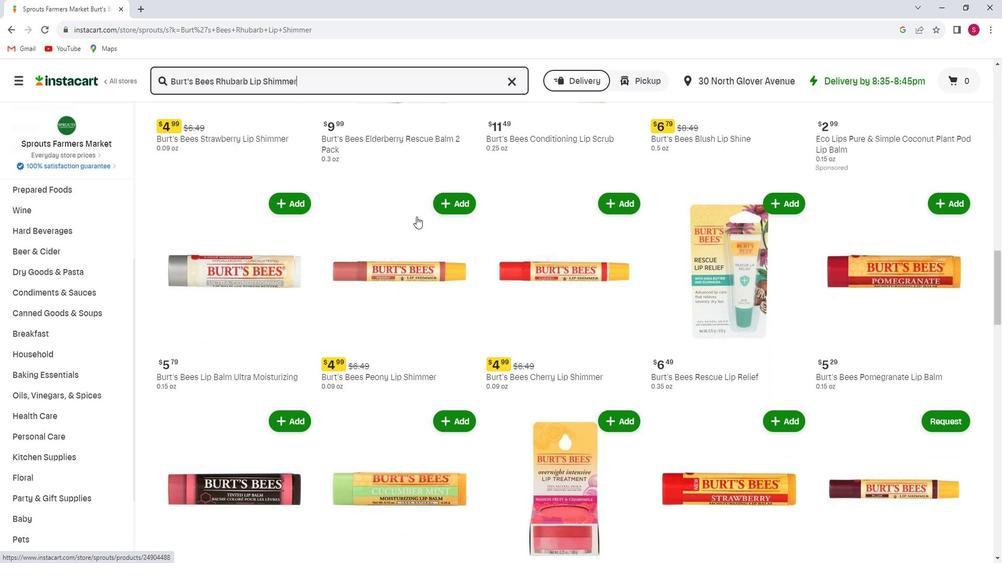 
Action: Mouse scrolled (414, 216) with delta (0, 0)
Screenshot: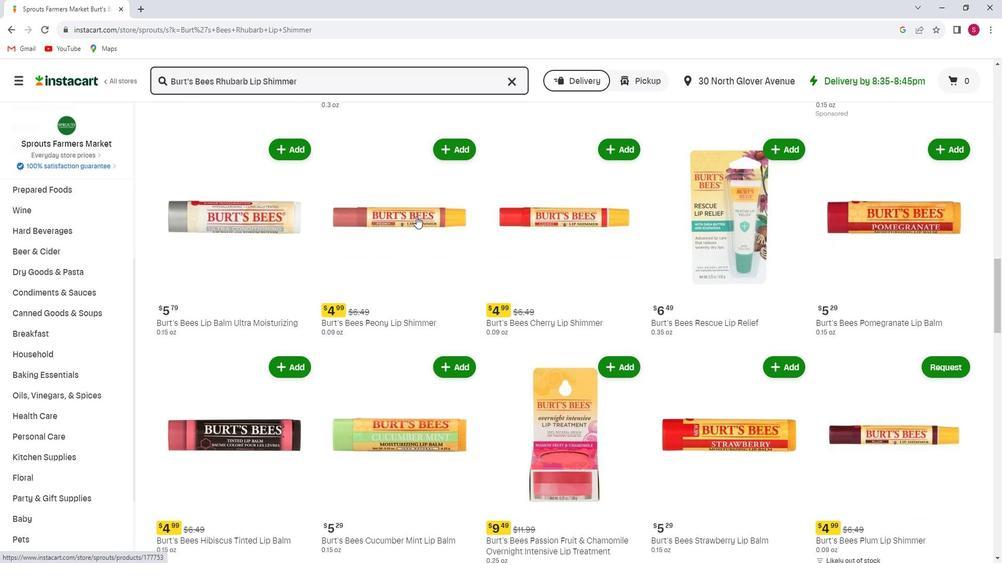 
Action: Mouse scrolled (414, 216) with delta (0, 0)
Screenshot: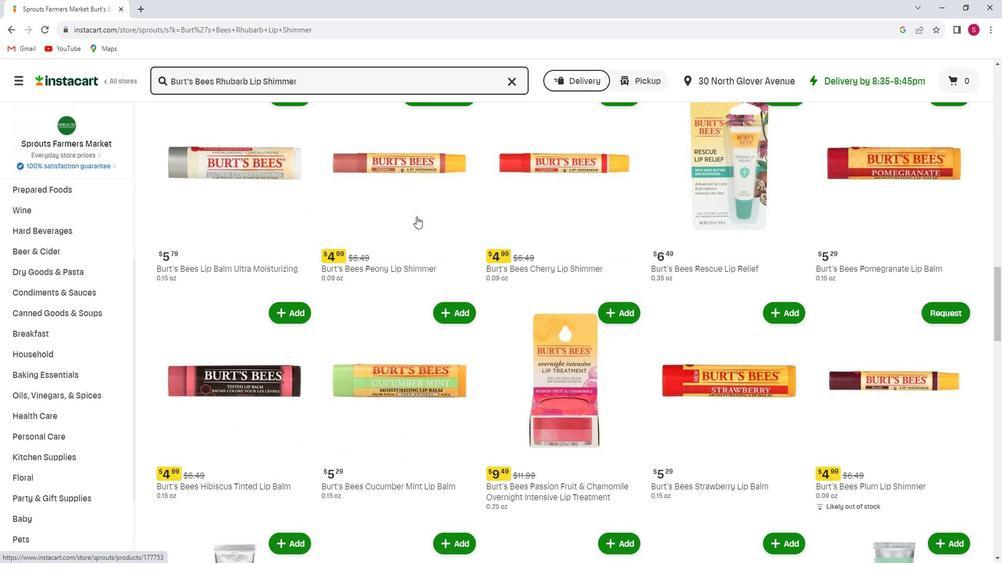 
Action: Mouse scrolled (414, 216) with delta (0, 0)
Screenshot: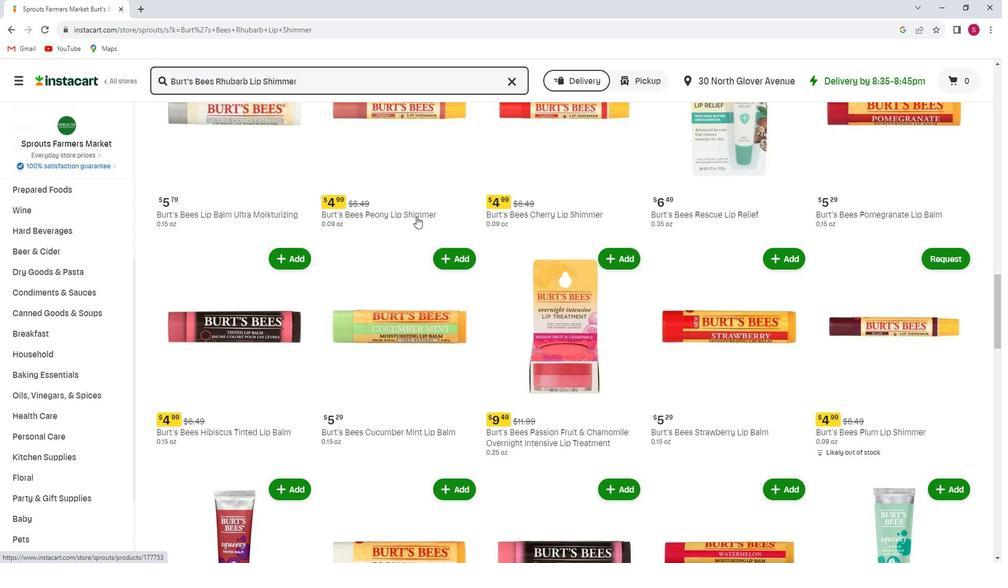 
Action: Mouse scrolled (414, 216) with delta (0, 0)
Screenshot: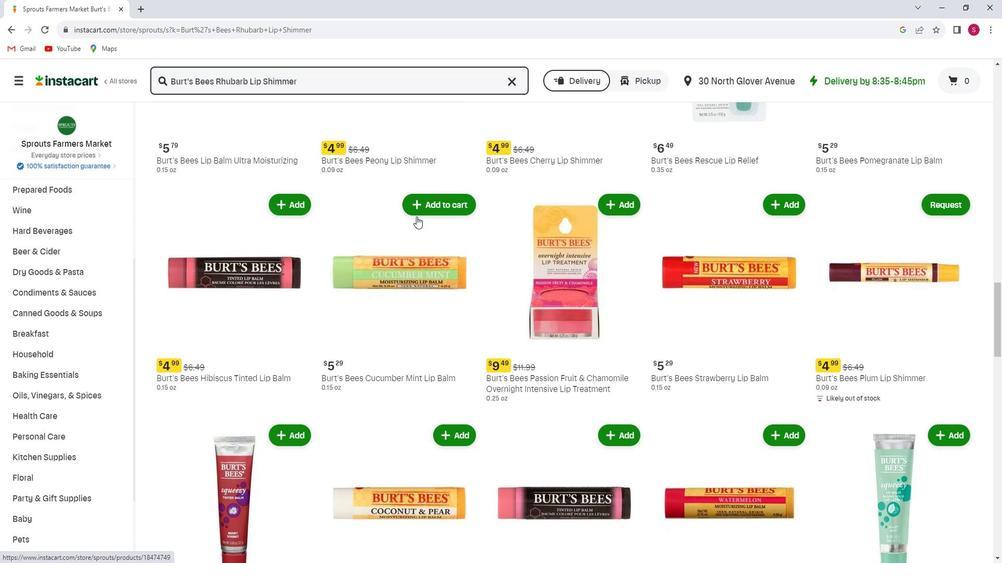 
Action: Mouse moved to (418, 227)
Screenshot: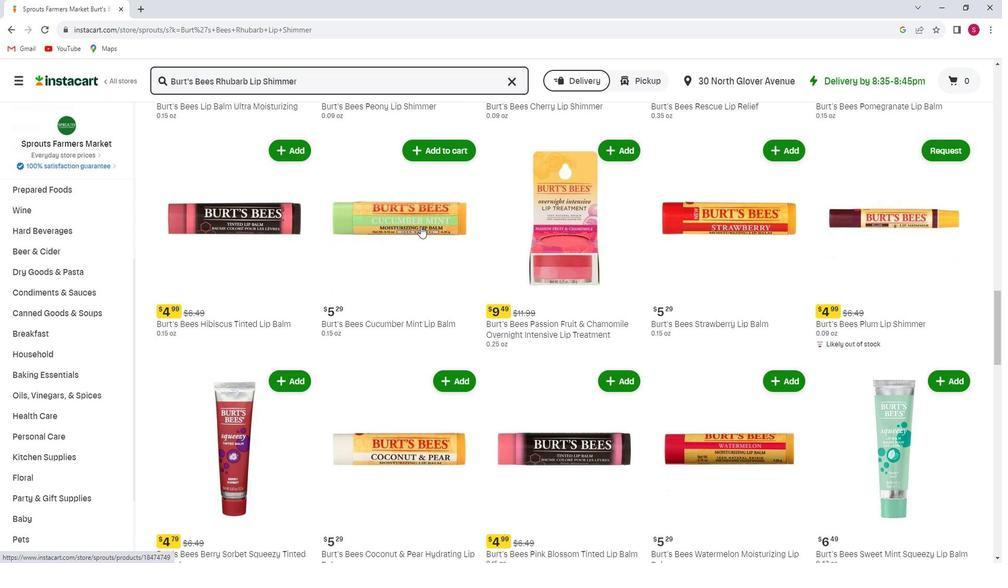 
Action: Mouse scrolled (418, 227) with delta (0, 0)
Screenshot: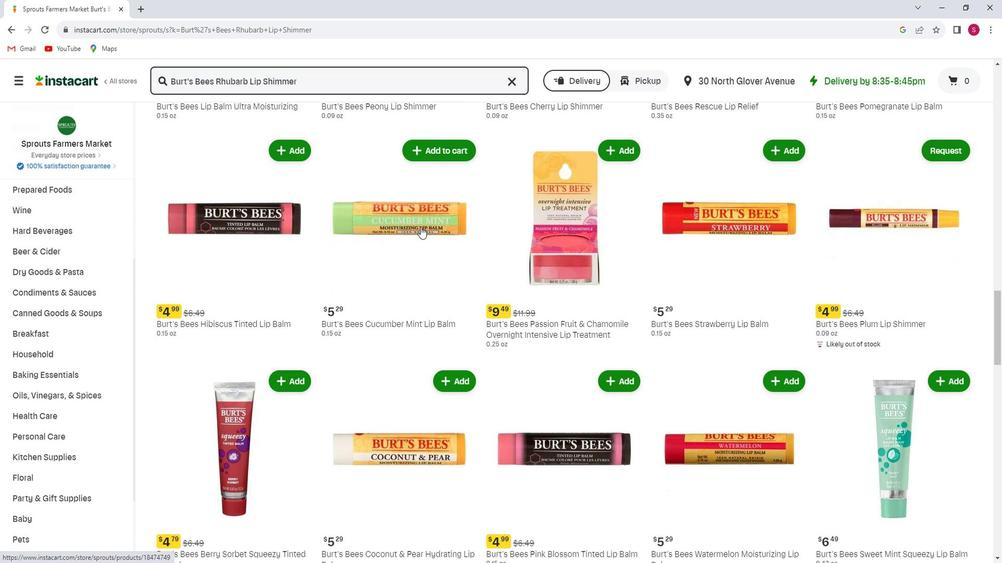 
Action: Mouse scrolled (418, 227) with delta (0, 0)
Screenshot: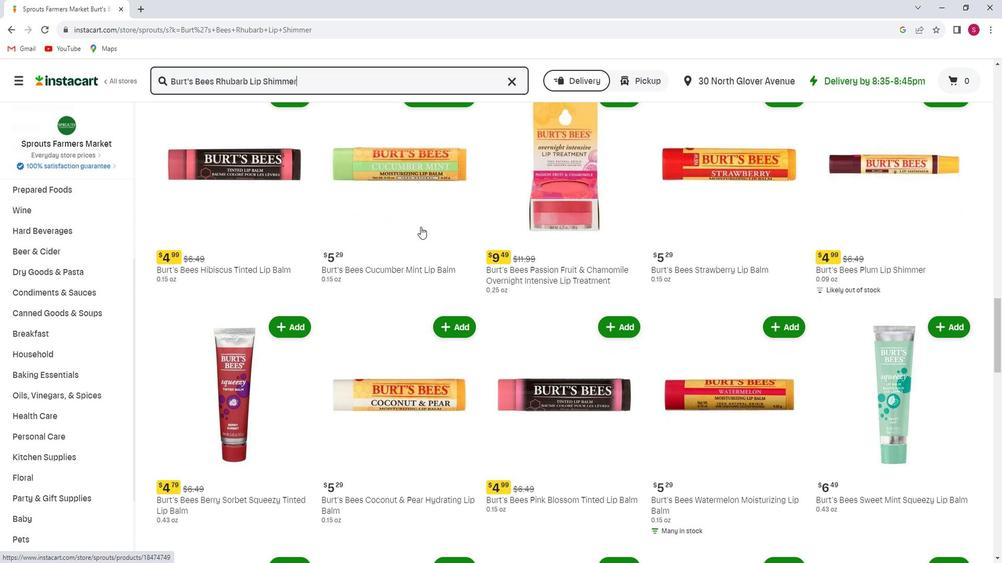 
Action: Mouse scrolled (418, 227) with delta (0, 0)
Screenshot: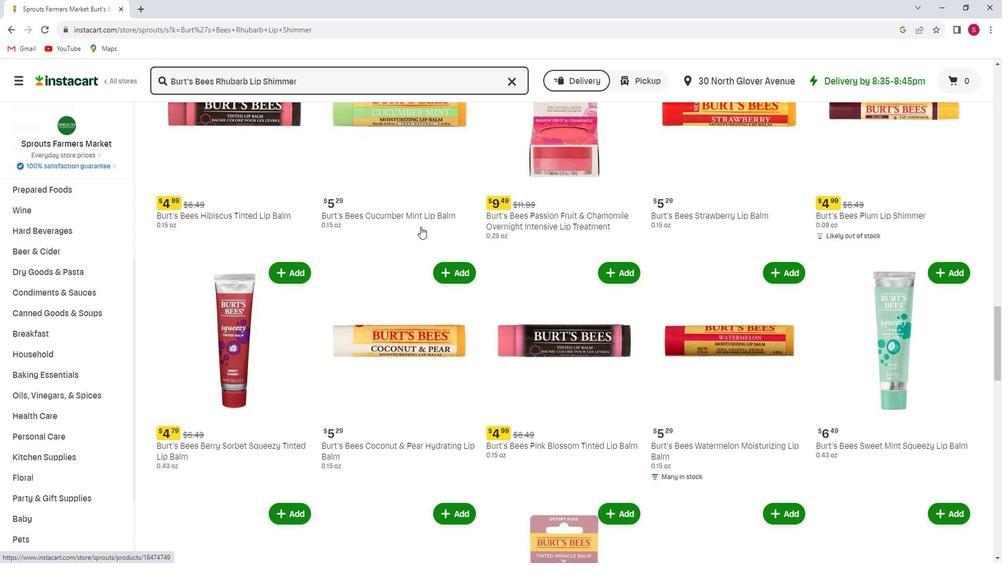 
Action: Mouse scrolled (418, 227) with delta (0, 0)
Screenshot: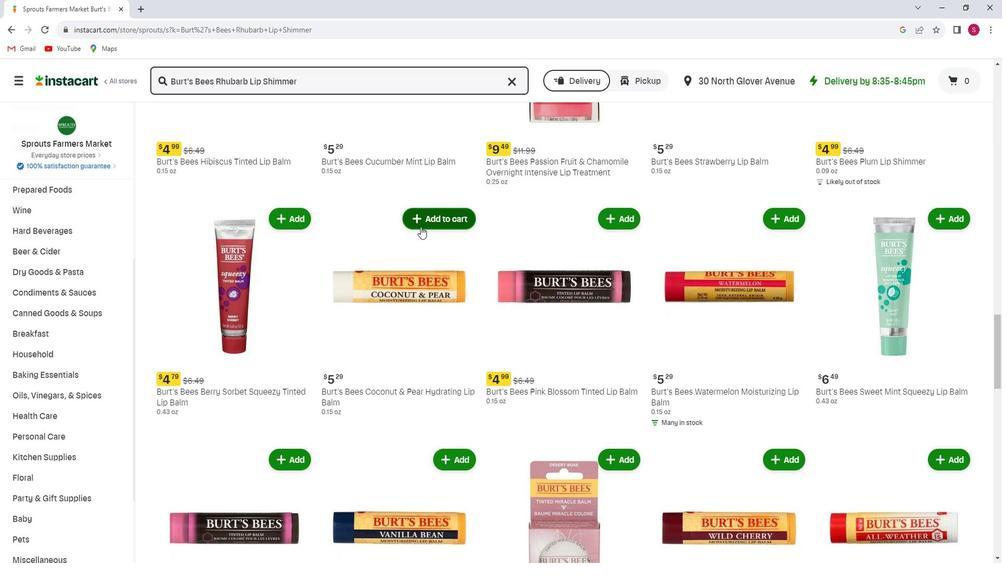 
Action: Mouse moved to (412, 240)
Screenshot: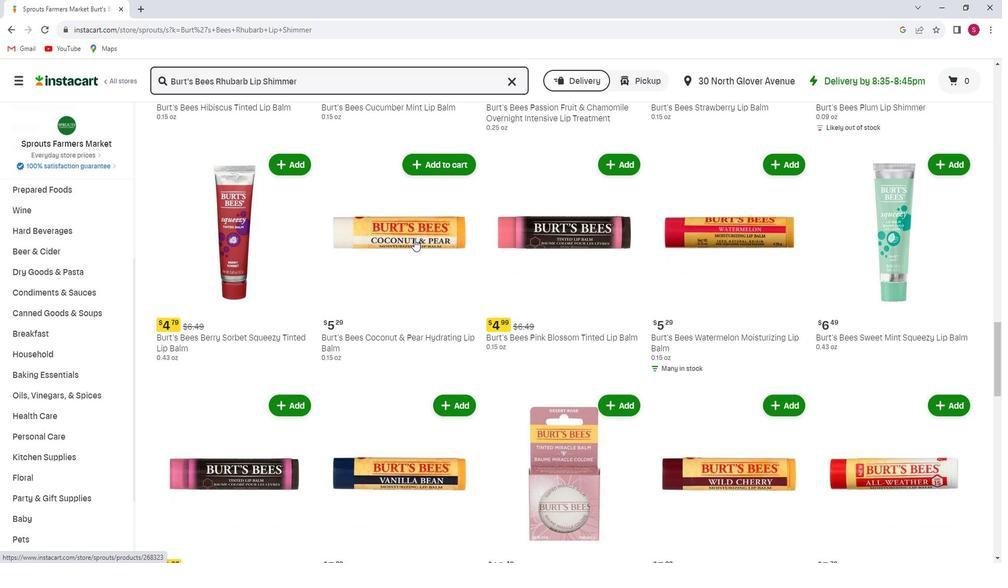 
Action: Mouse scrolled (412, 239) with delta (0, 0)
Screenshot: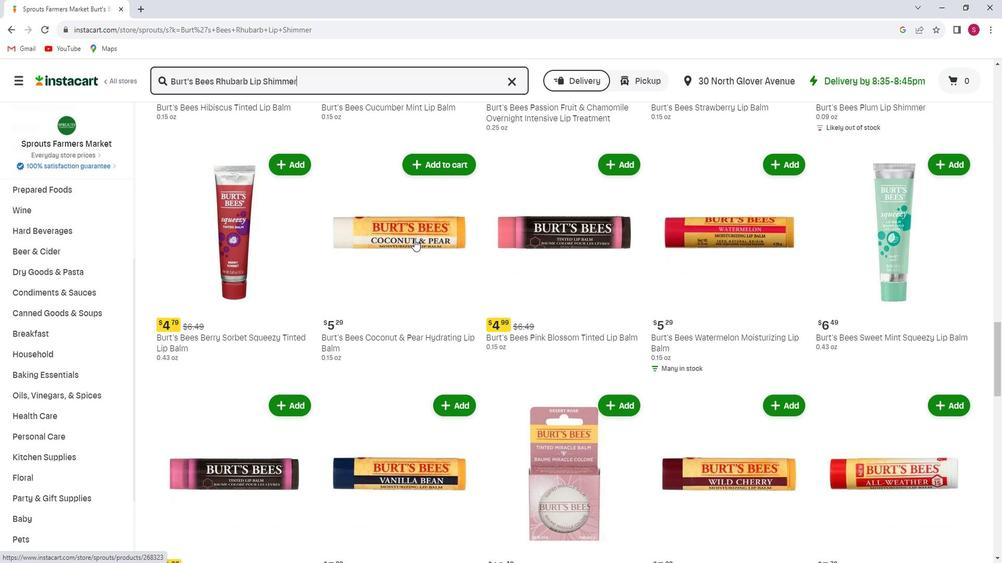 
Action: Mouse scrolled (412, 239) with delta (0, 0)
Screenshot: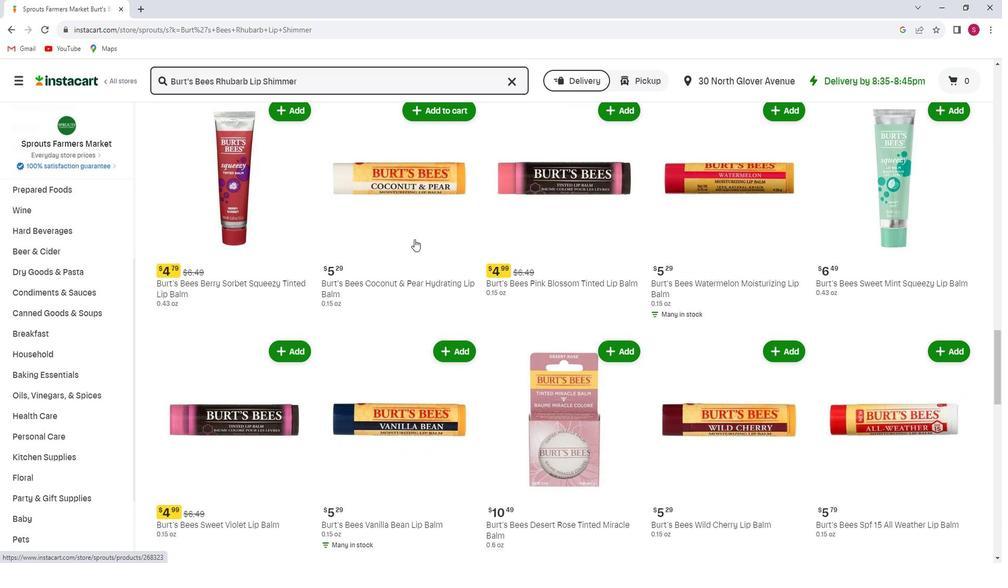
Action: Mouse scrolled (412, 239) with delta (0, 0)
Screenshot: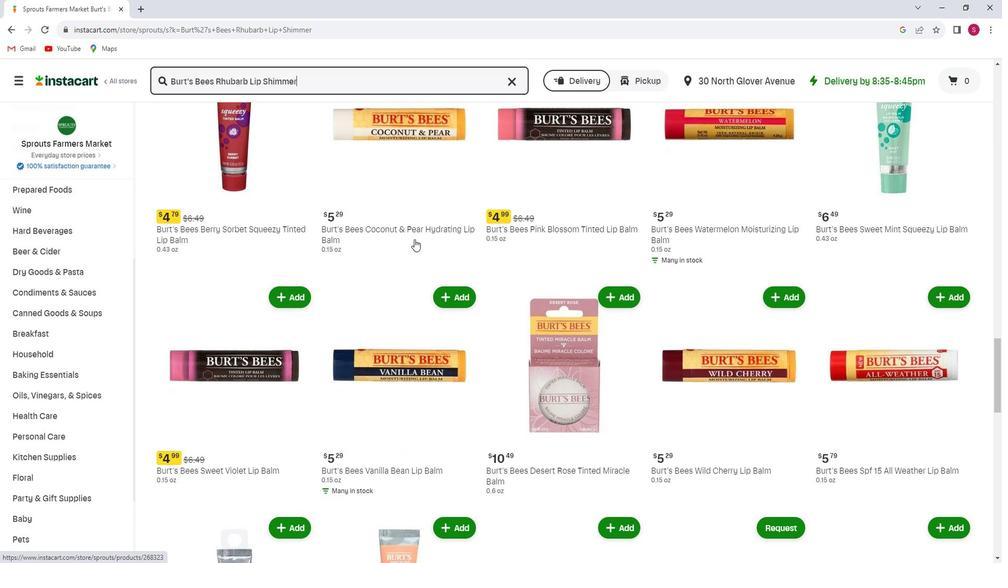 
Action: Mouse scrolled (412, 239) with delta (0, 0)
Screenshot: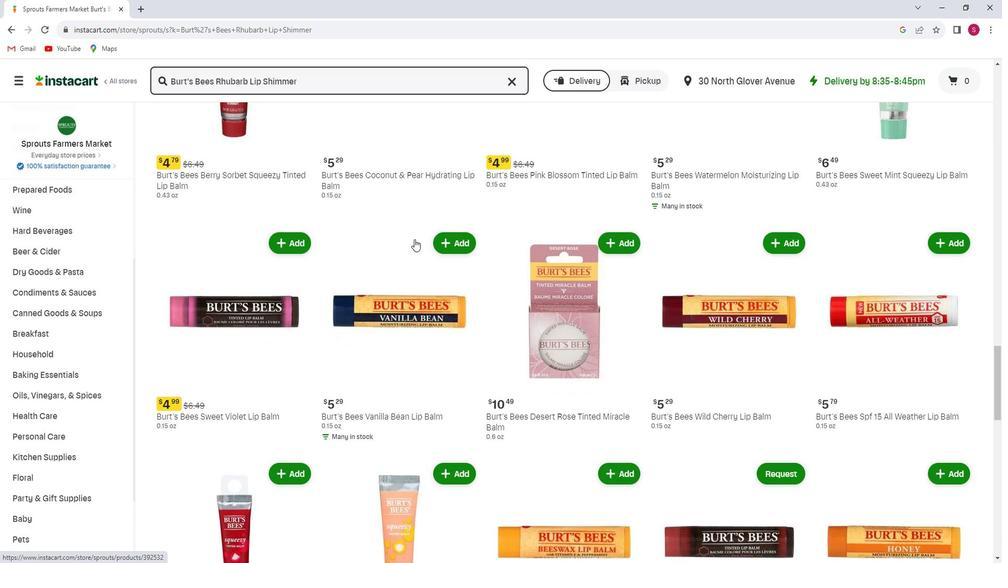 
Action: Mouse scrolled (412, 239) with delta (0, 0)
Screenshot: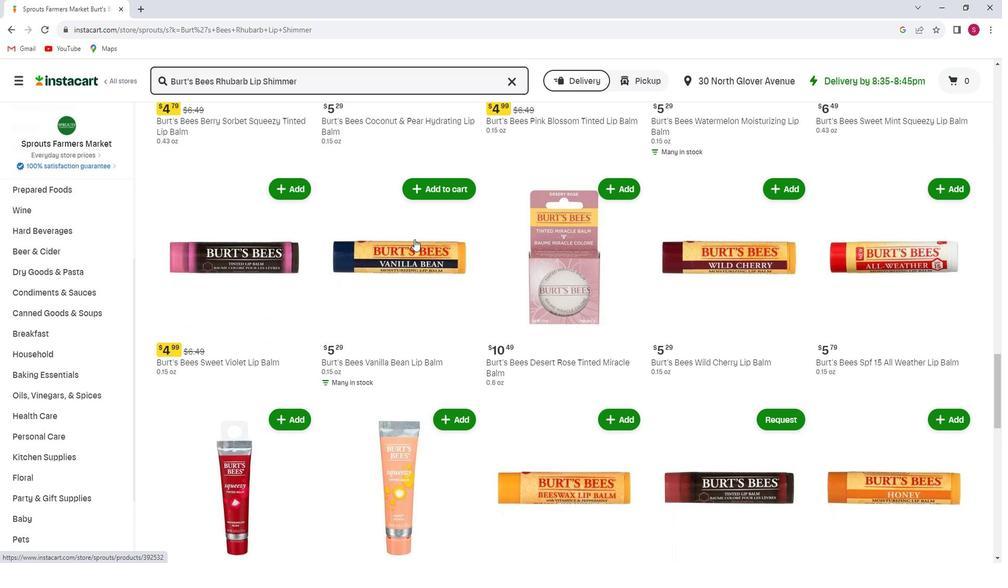 
Action: Mouse scrolled (412, 239) with delta (0, 0)
Screenshot: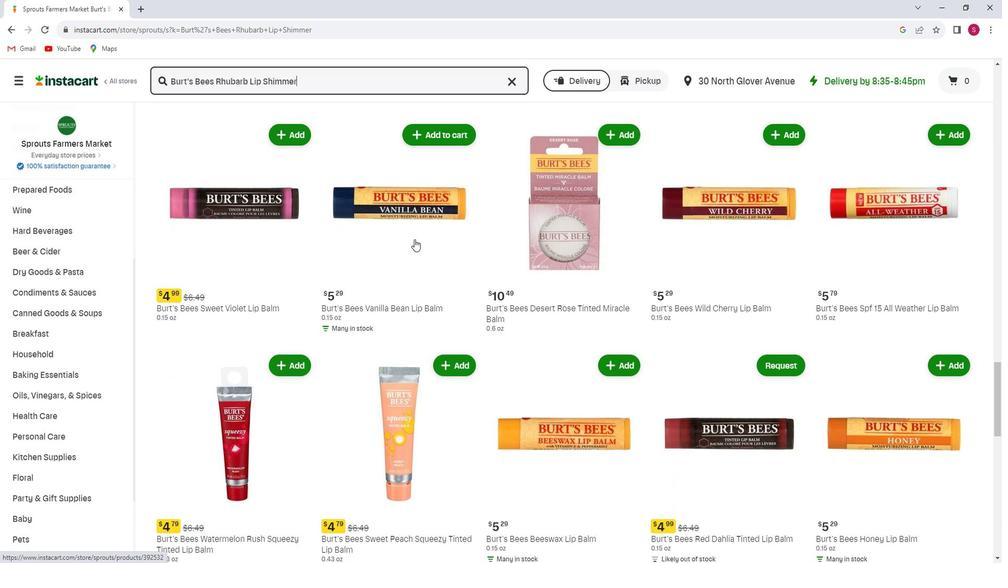 
Action: Mouse scrolled (412, 239) with delta (0, 0)
Screenshot: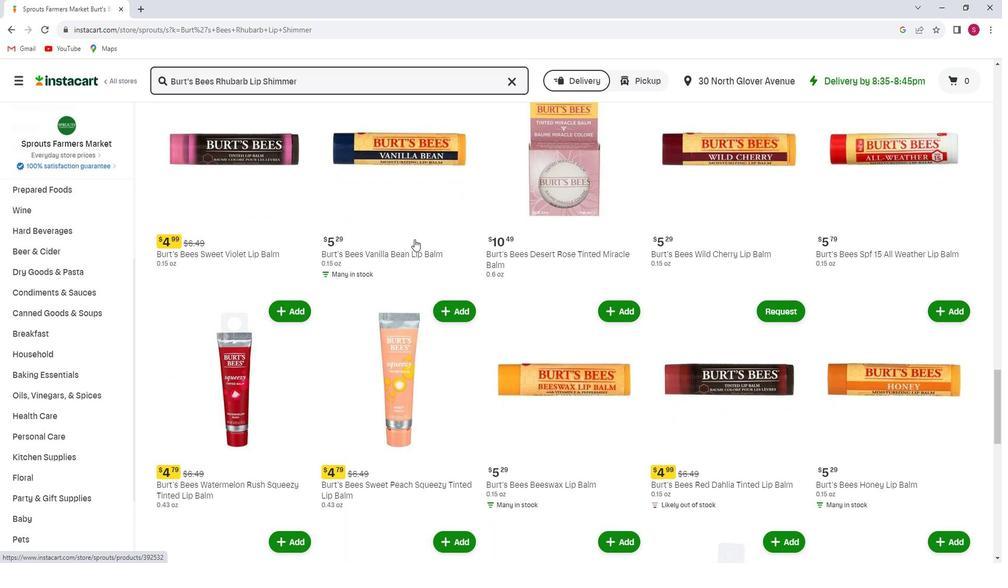 
Action: Mouse scrolled (412, 239) with delta (0, 0)
Screenshot: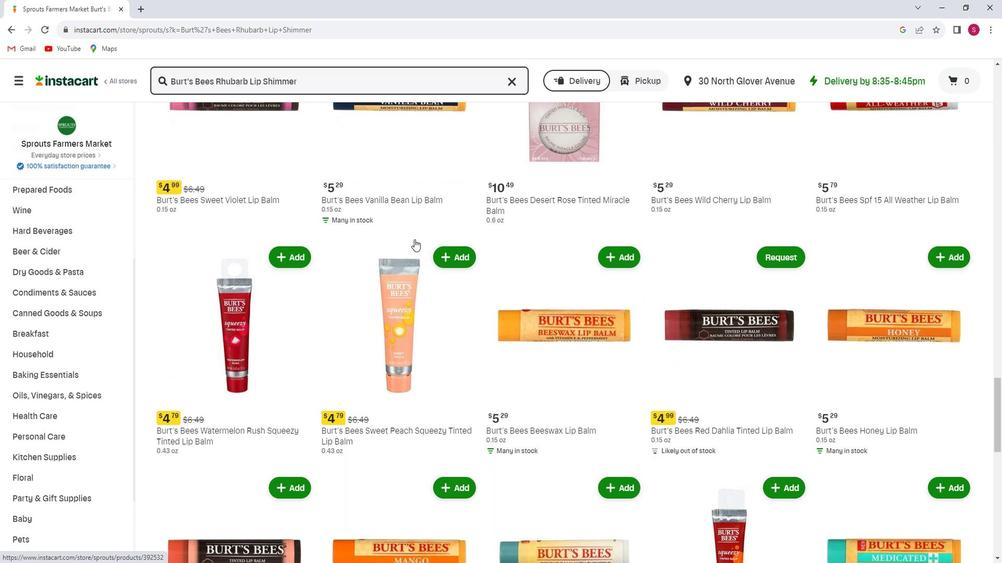 
Action: Mouse scrolled (412, 239) with delta (0, 0)
Screenshot: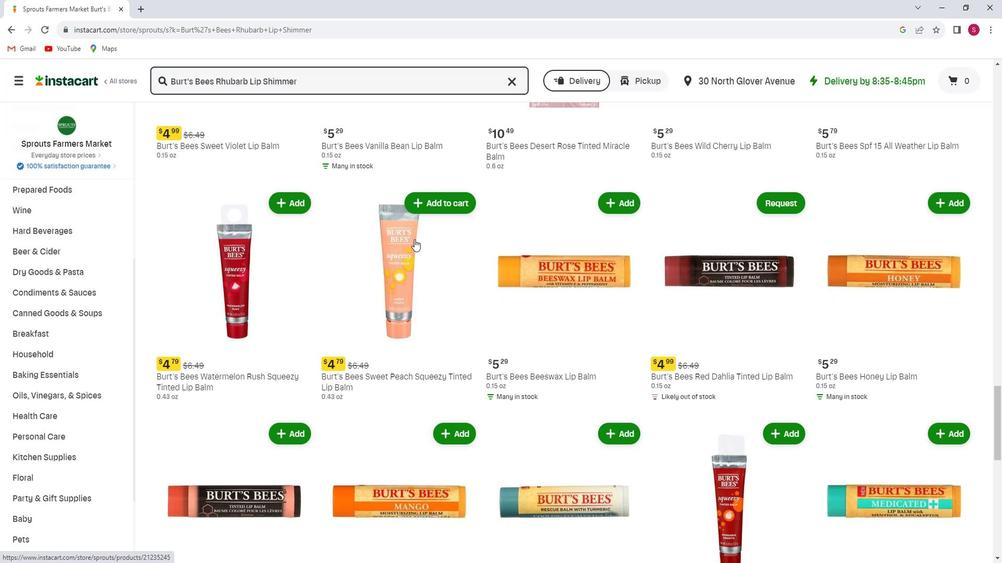 
Action: Mouse scrolled (412, 239) with delta (0, 0)
Screenshot: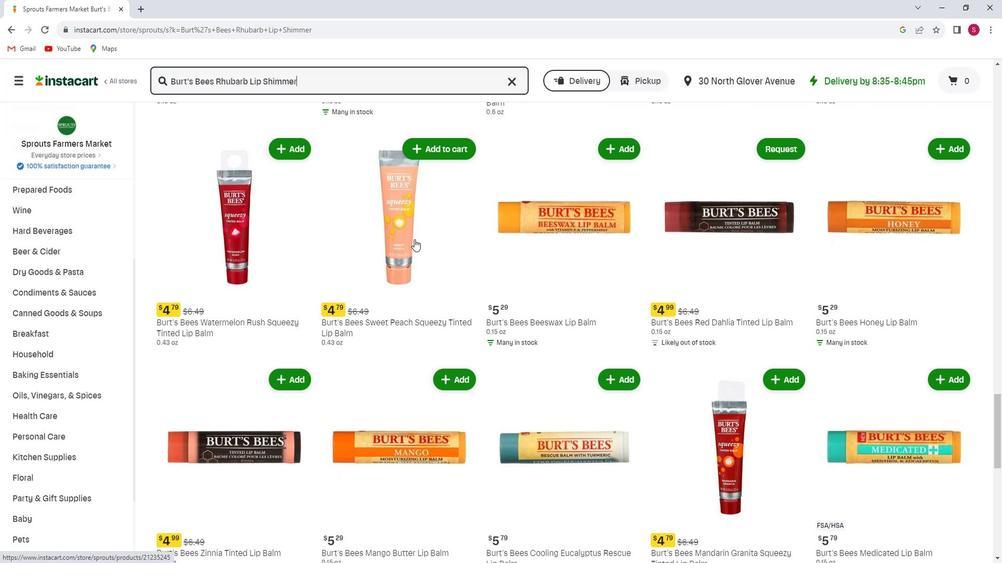 
Action: Mouse scrolled (412, 239) with delta (0, 0)
Screenshot: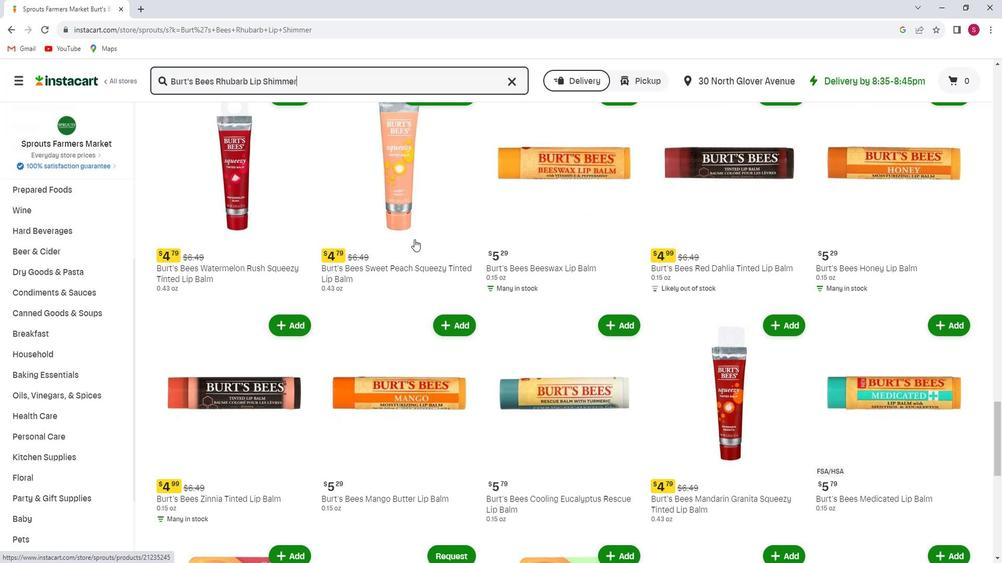 
Action: Mouse scrolled (412, 239) with delta (0, 0)
Screenshot: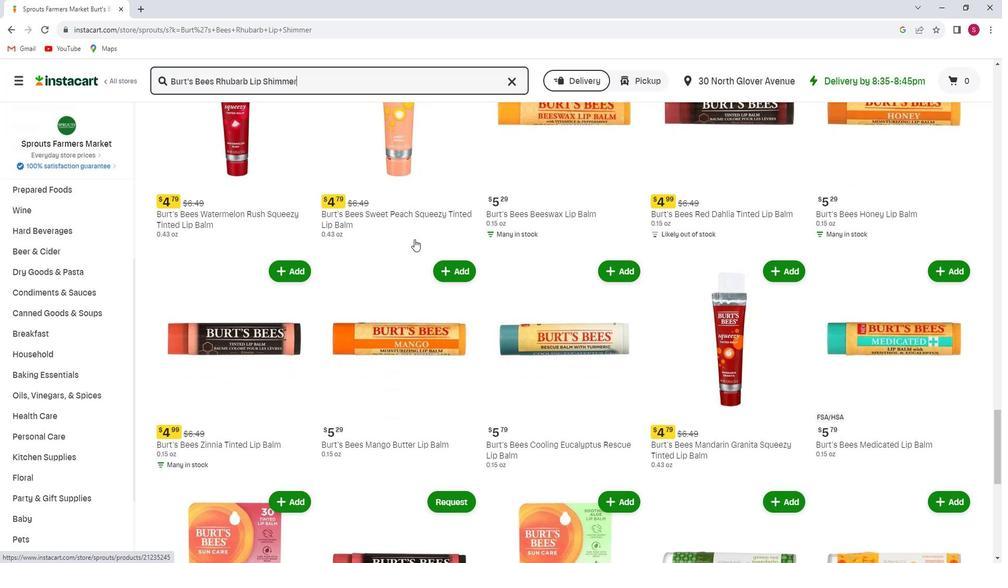 
Action: Mouse scrolled (412, 239) with delta (0, 0)
Screenshot: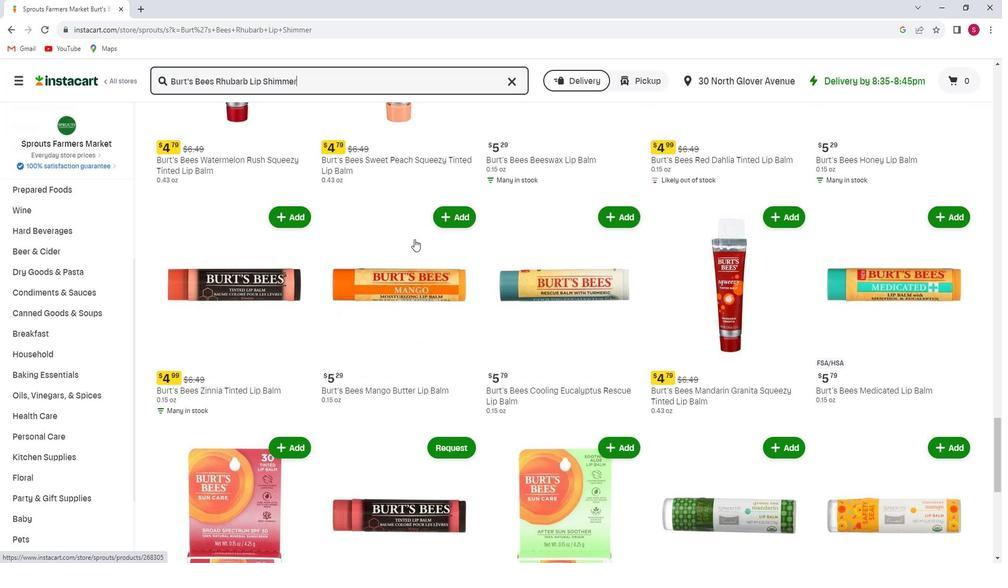 
Action: Mouse scrolled (412, 239) with delta (0, 0)
Screenshot: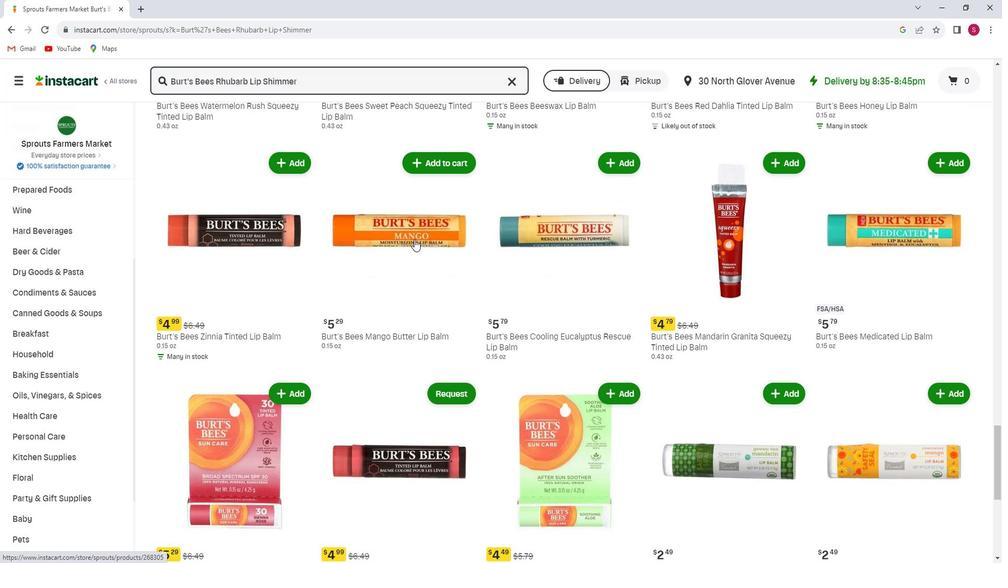 
Action: Mouse scrolled (412, 239) with delta (0, 0)
Screenshot: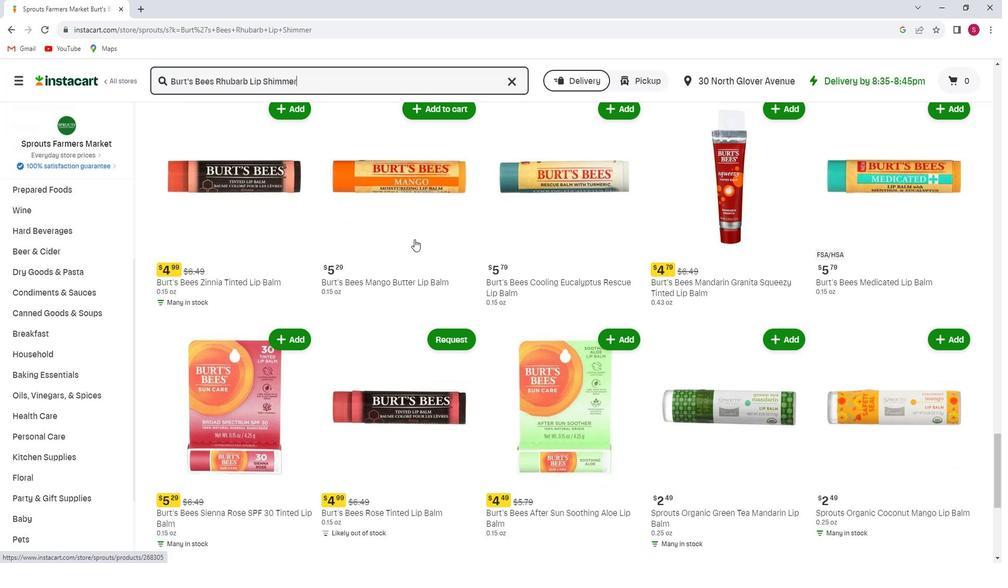 
Action: Mouse scrolled (412, 239) with delta (0, 0)
Screenshot: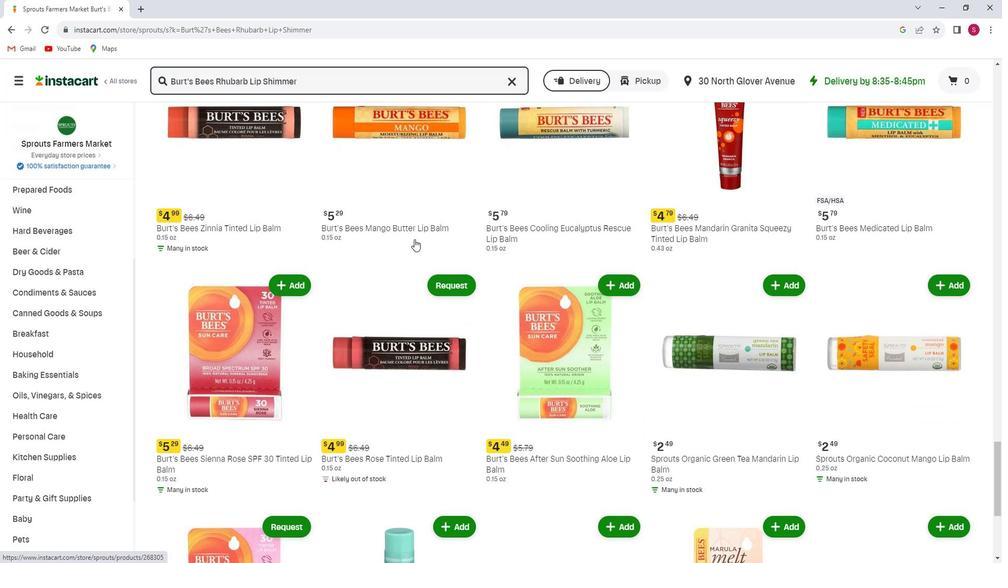 
Action: Mouse scrolled (412, 239) with delta (0, 0)
Screenshot: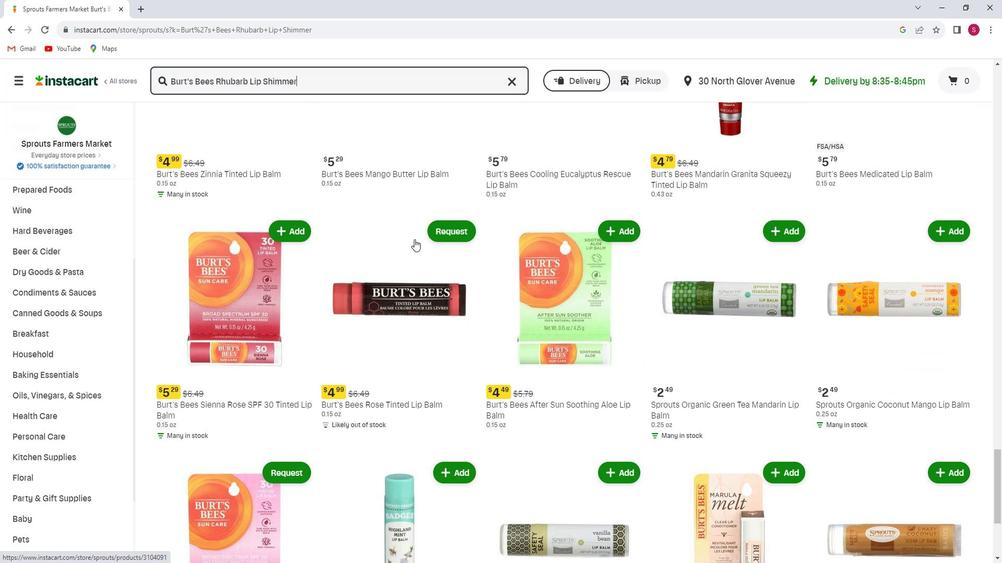 
Action: Mouse scrolled (412, 239) with delta (0, 0)
Screenshot: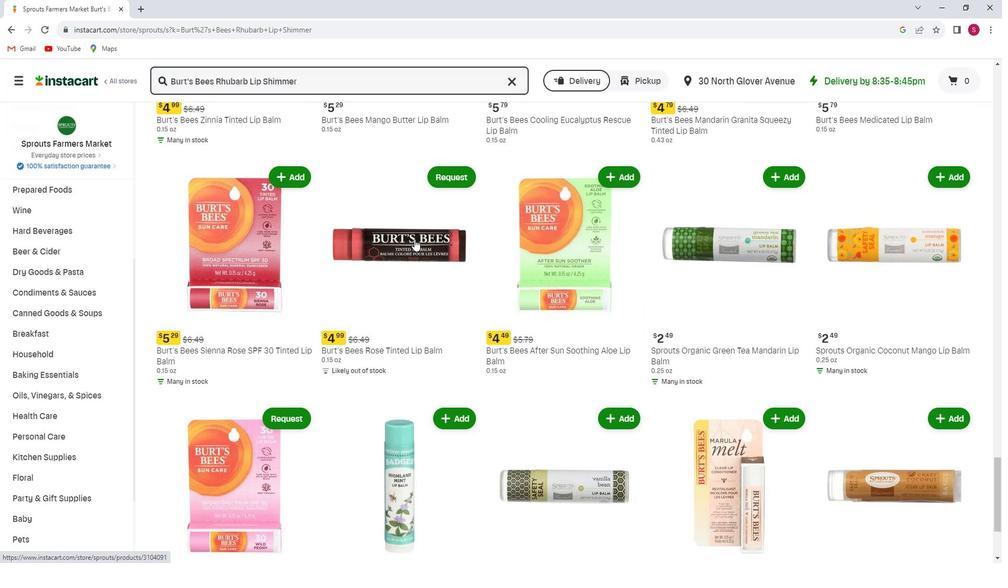 
Action: Mouse scrolled (412, 239) with delta (0, 0)
Screenshot: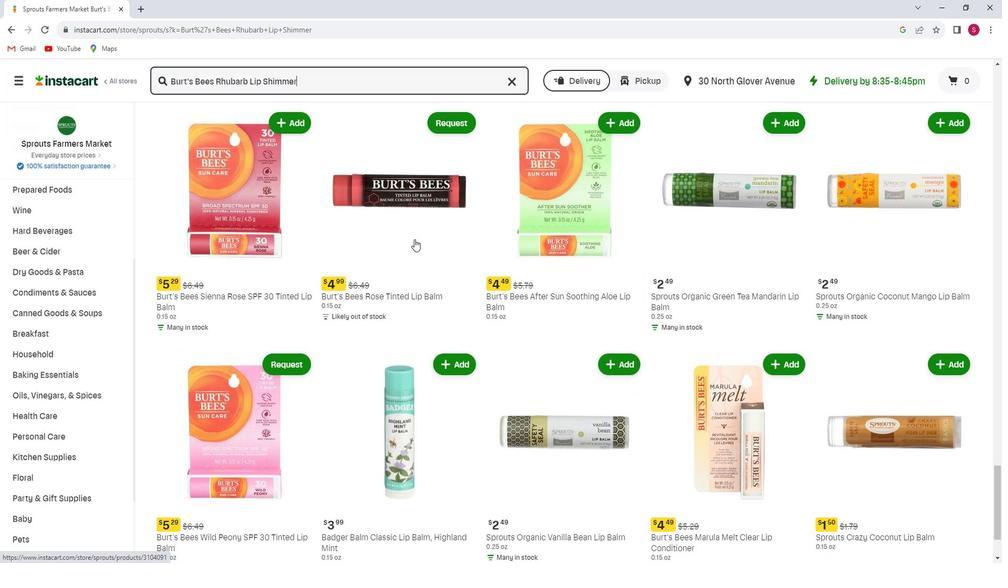 
Action: Mouse scrolled (412, 239) with delta (0, 0)
Screenshot: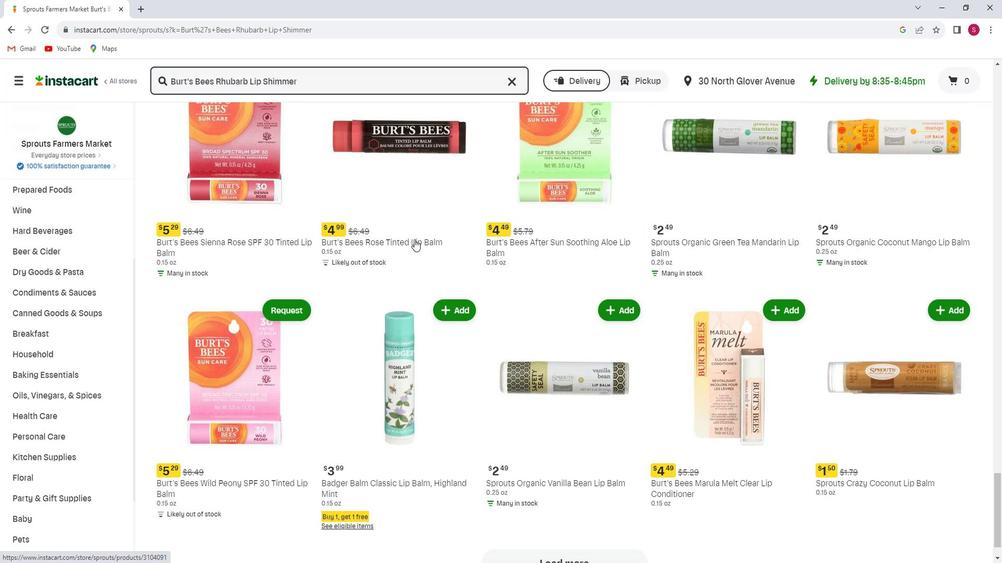 
Action: Mouse scrolled (412, 239) with delta (0, 0)
Screenshot: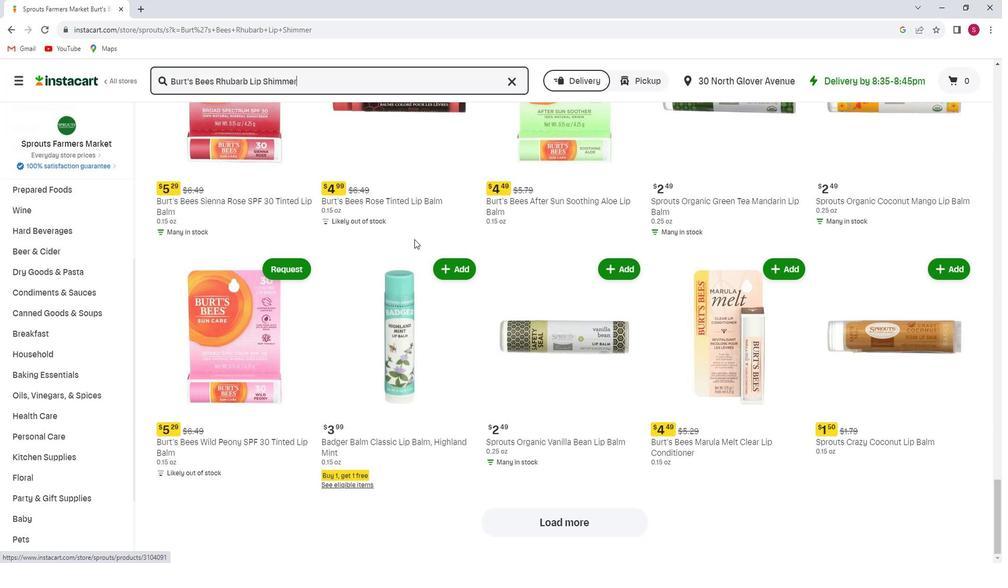 
Action: Mouse scrolled (412, 239) with delta (0, 0)
Screenshot: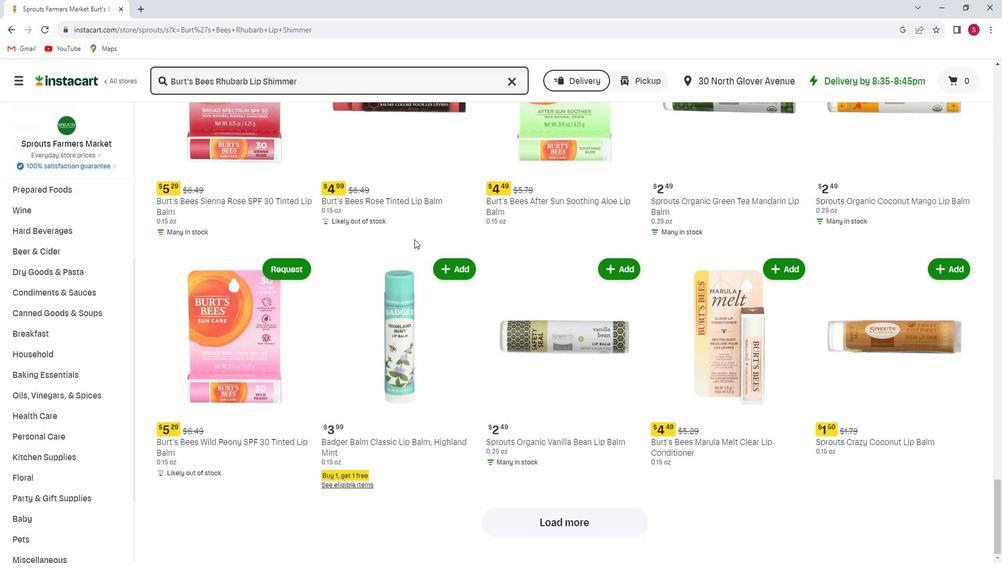 
Action: Mouse moved to (411, 246)
Screenshot: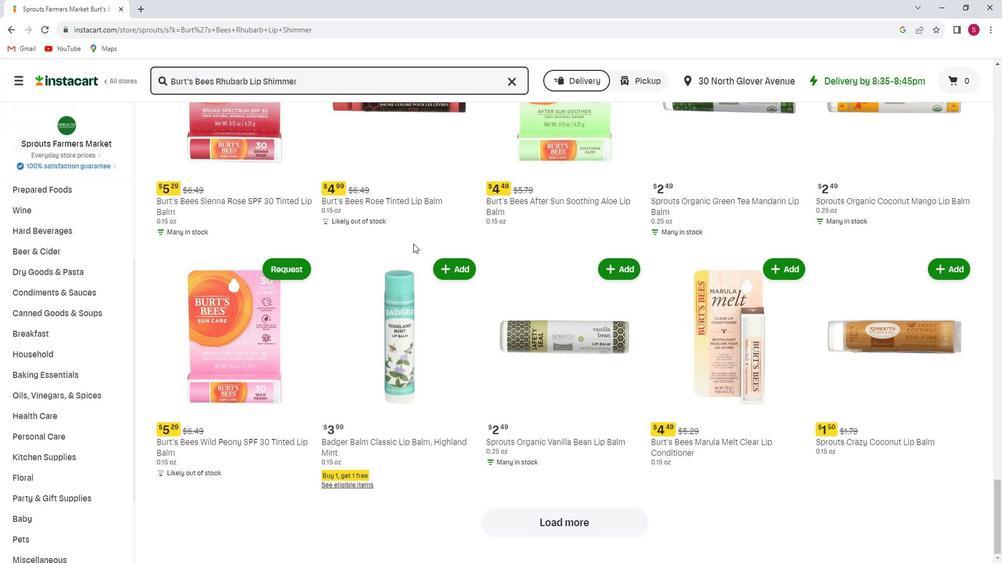
